 Task: Look for space in Petroúpolis, Greece from 5th September, 2023 to 12th September, 2023 for 2 adults in price range Rs.10000 to Rs.15000.  With 1  bedroom having 1 bed and 1 bathroom. Property type can be house, flat, hotel. Amenities needed are: washing machine. Booking option can be shelf check-in. Required host language is English.
Action: Mouse moved to (422, 58)
Screenshot: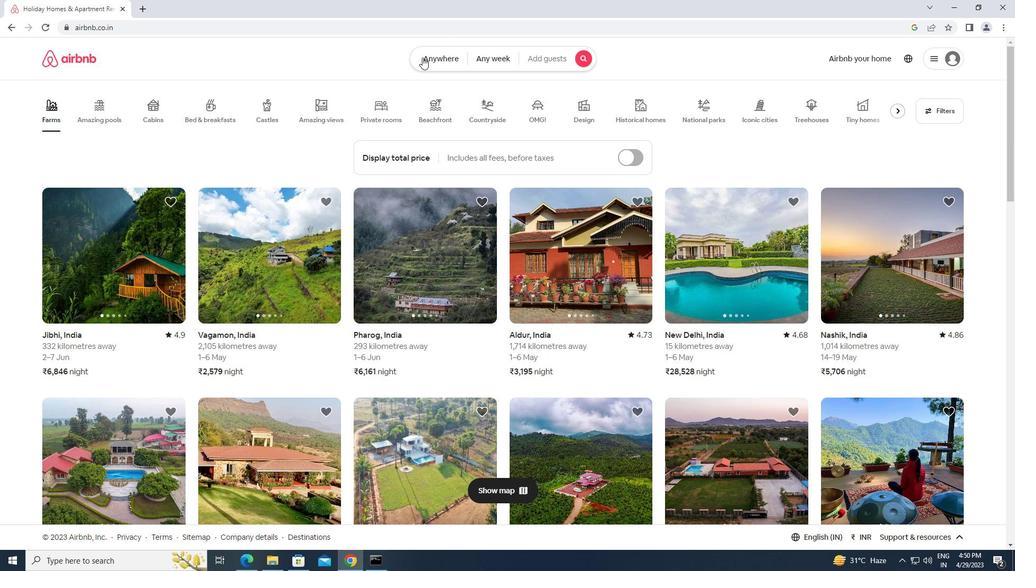 
Action: Mouse pressed left at (422, 58)
Screenshot: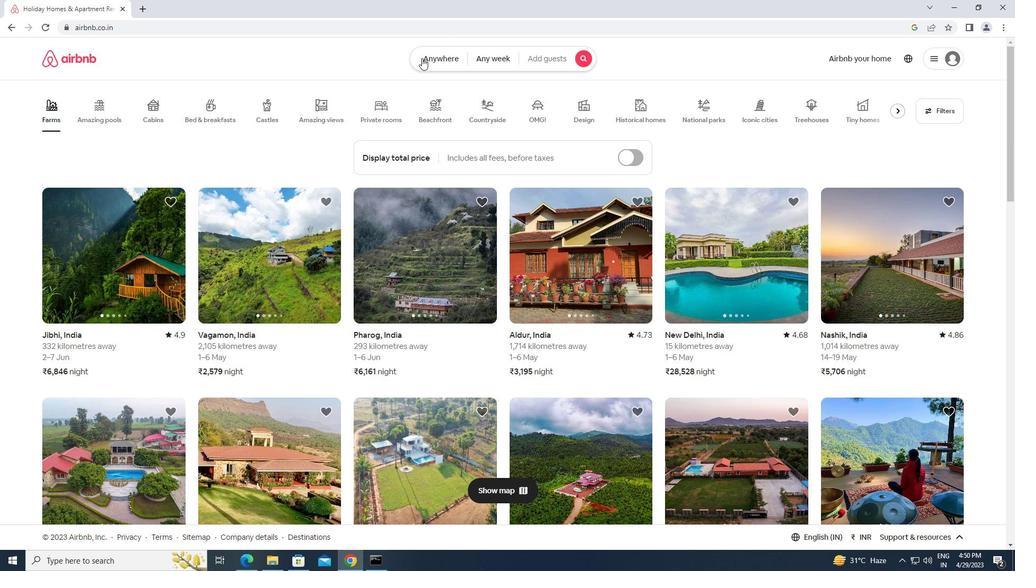 
Action: Mouse moved to (386, 91)
Screenshot: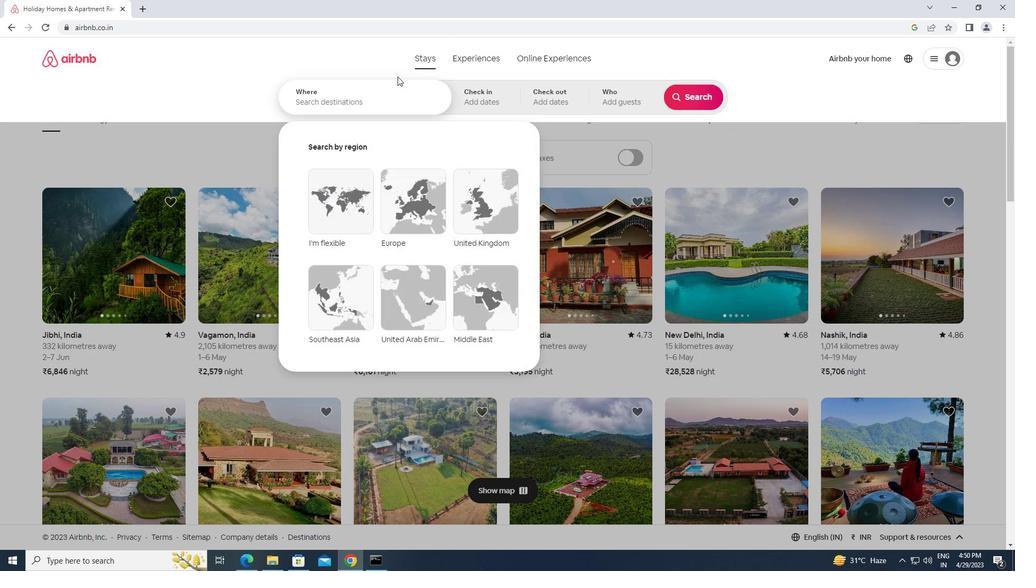 
Action: Mouse pressed left at (386, 91)
Screenshot: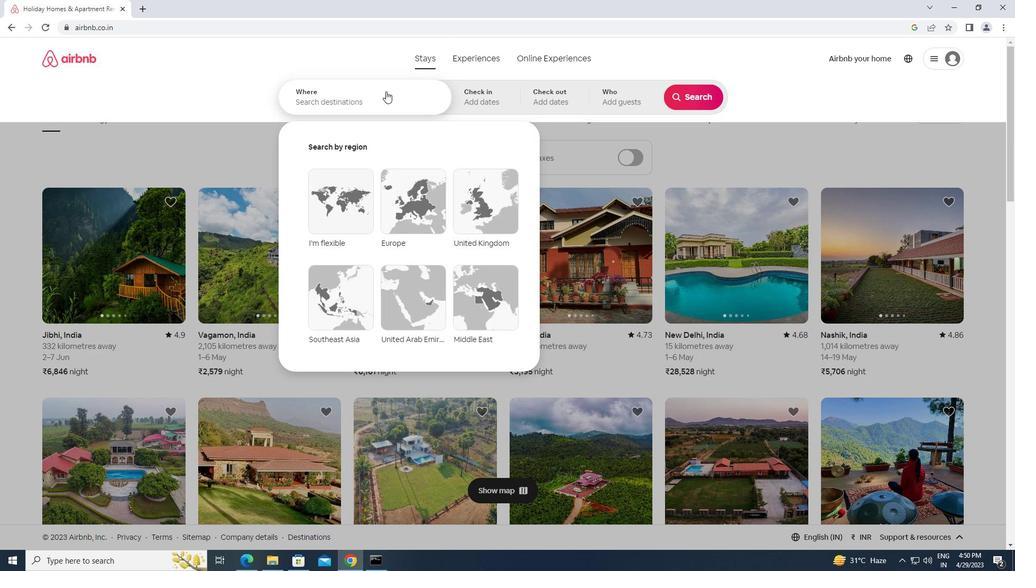 
Action: Key pressed <Key.caps_lock>p<Key.caps_lock>etroupolis,<Key.space><Key.caps_lock>g<Key.caps_lock>reece
Screenshot: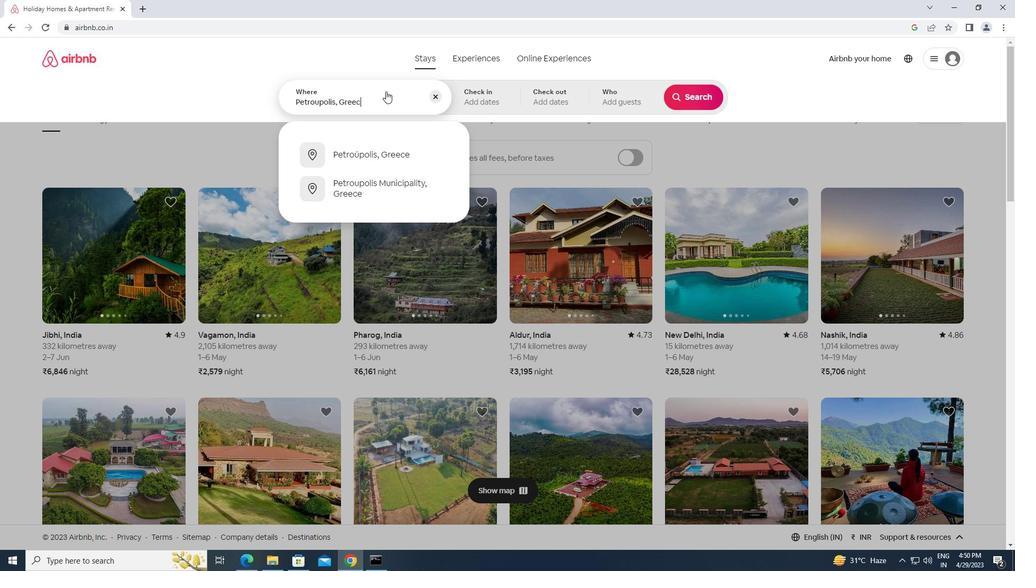 
Action: Mouse moved to (613, 162)
Screenshot: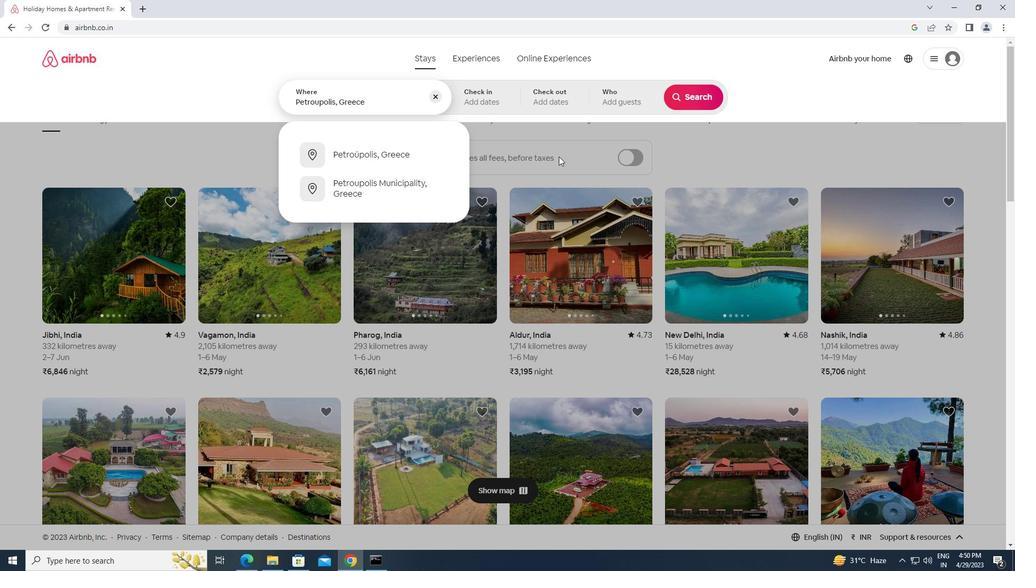 
Action: Key pressed <Key.enter>
Screenshot: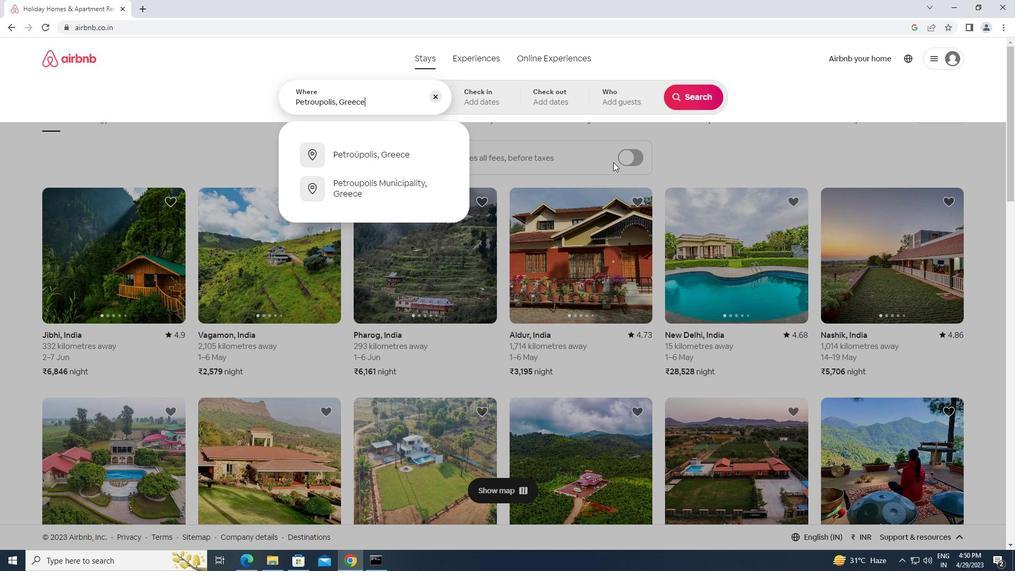 
Action: Mouse moved to (690, 182)
Screenshot: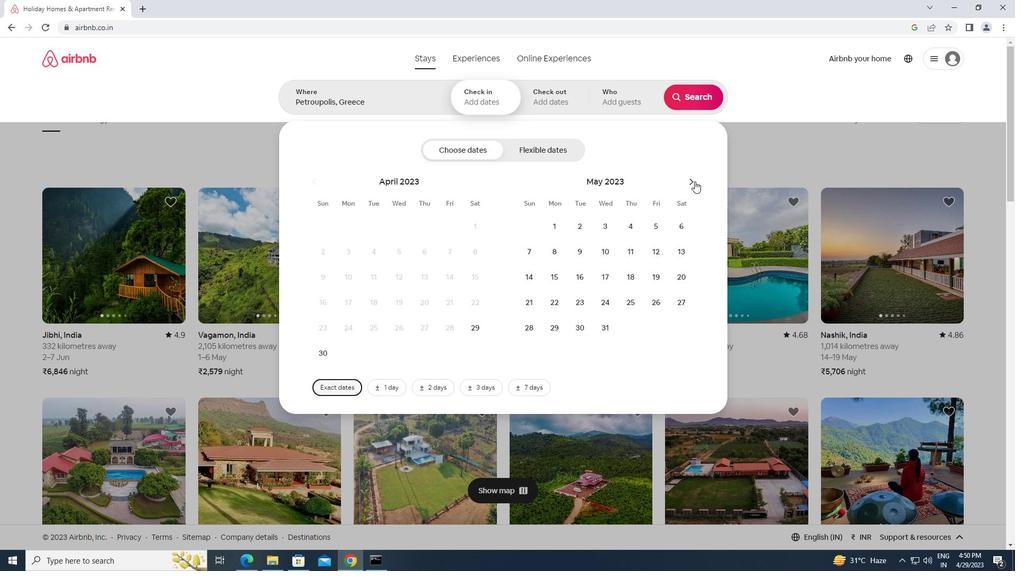 
Action: Mouse pressed left at (690, 182)
Screenshot: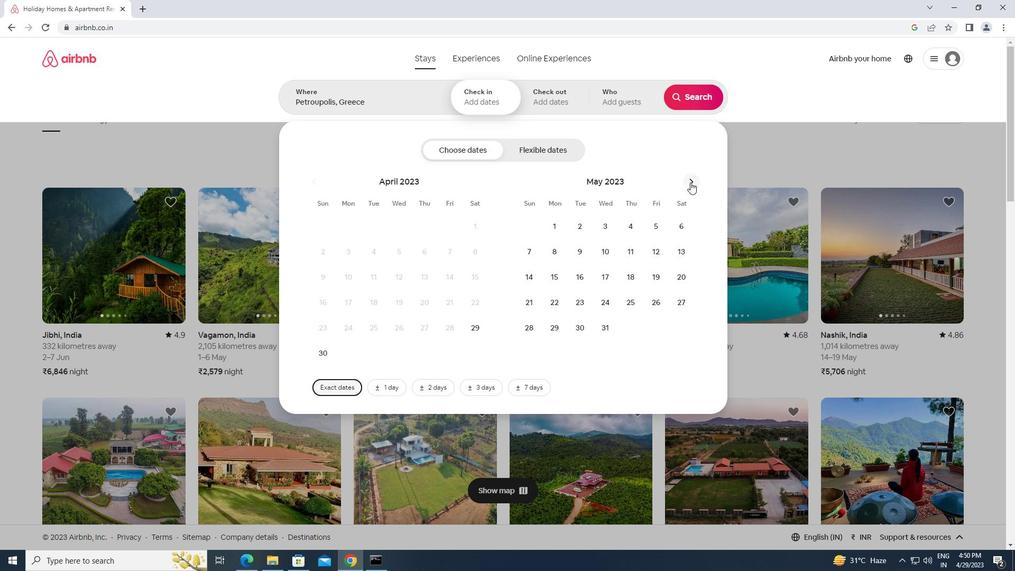 
Action: Mouse pressed left at (690, 182)
Screenshot: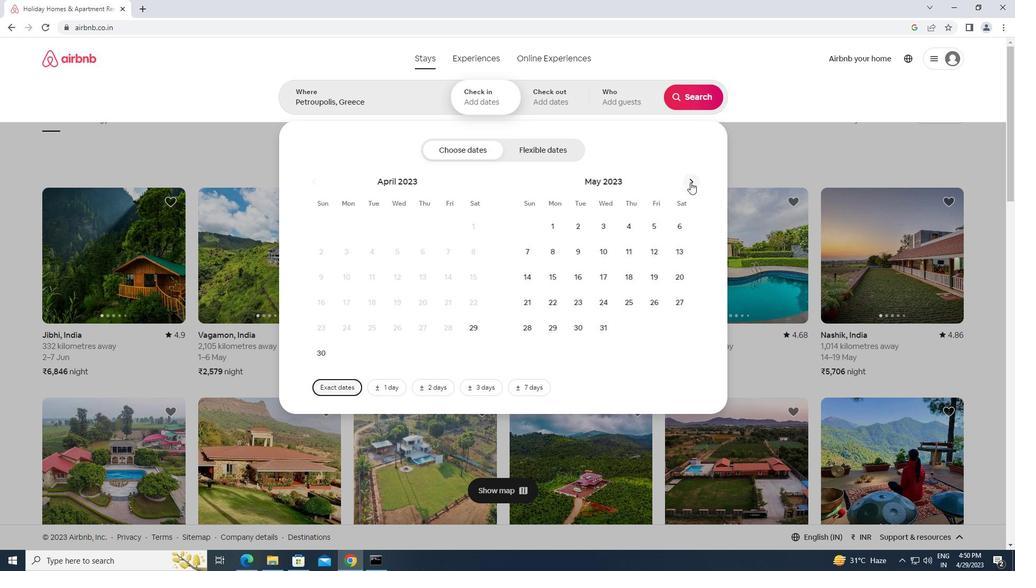 
Action: Mouse pressed left at (690, 182)
Screenshot: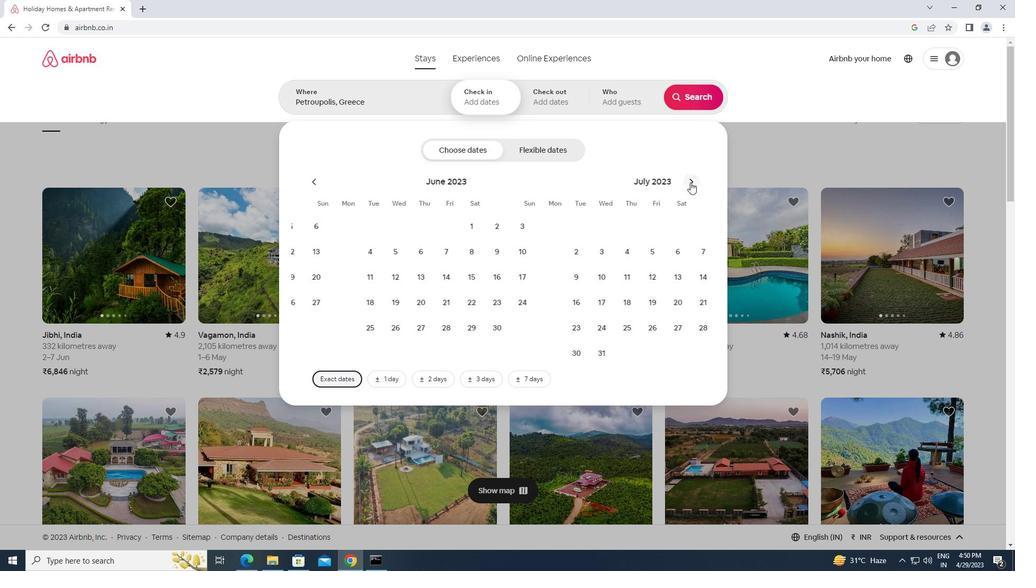 
Action: Mouse pressed left at (690, 182)
Screenshot: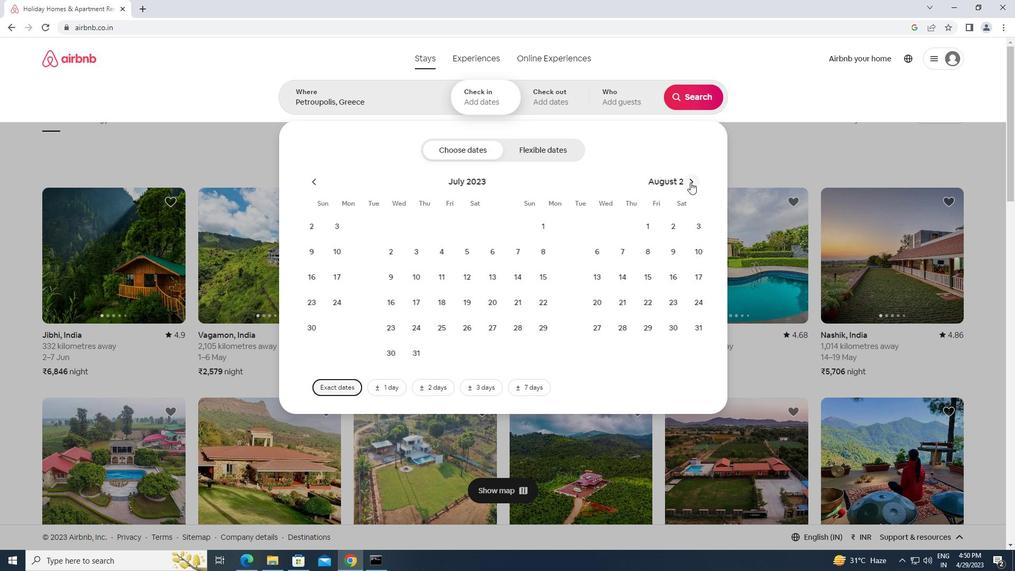 
Action: Mouse moved to (579, 248)
Screenshot: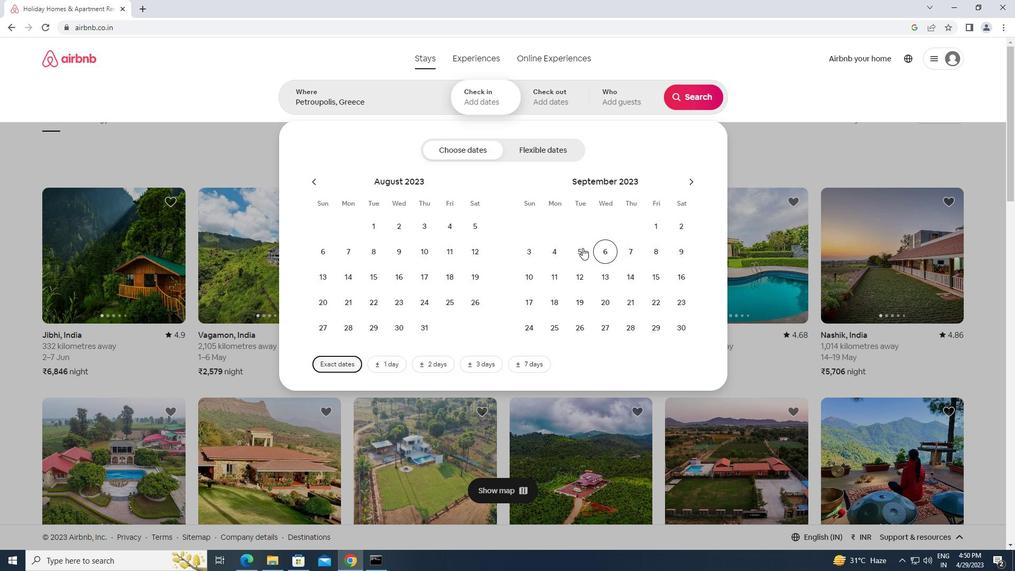 
Action: Mouse pressed left at (579, 248)
Screenshot: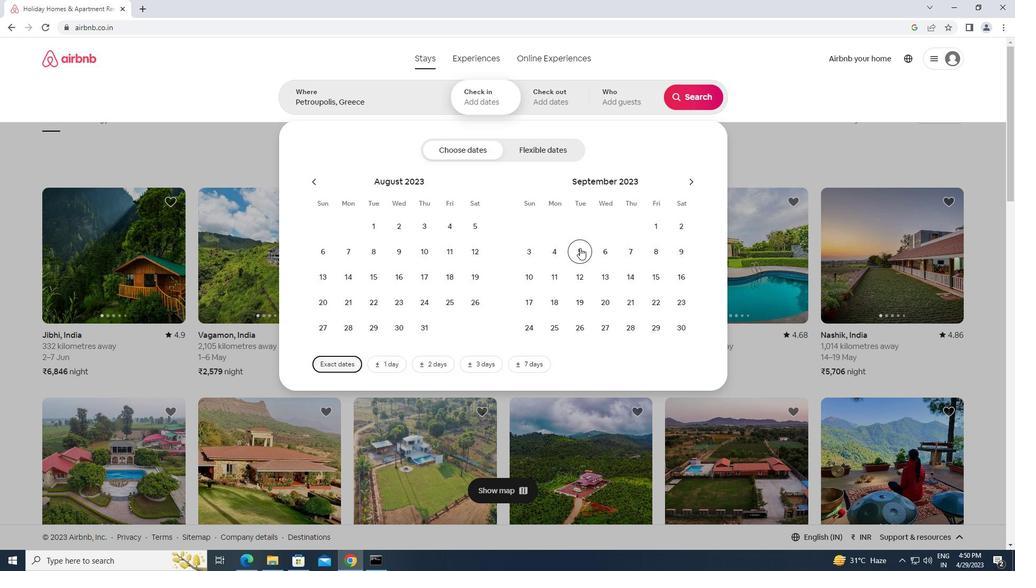 
Action: Mouse moved to (576, 275)
Screenshot: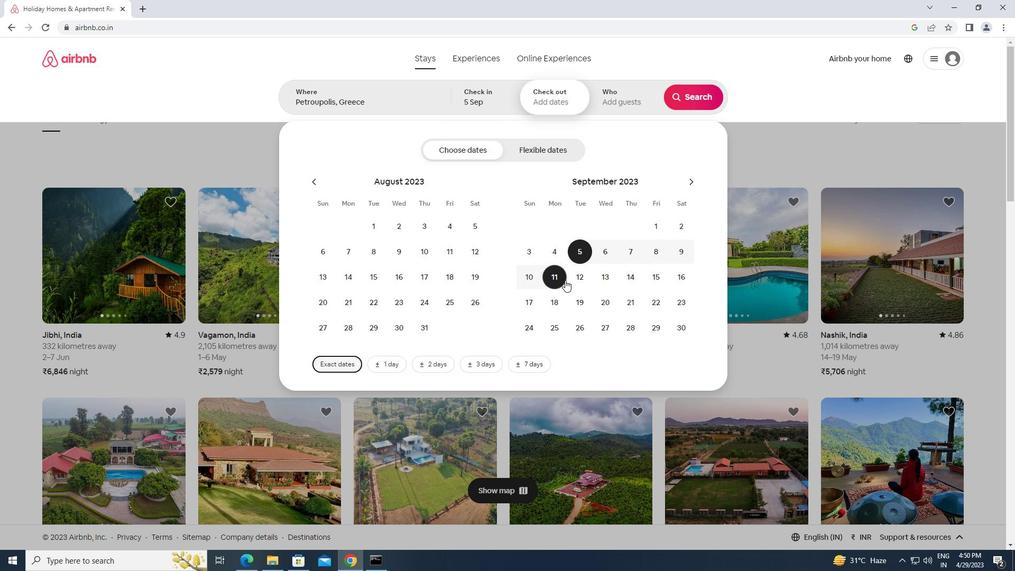 
Action: Mouse pressed left at (576, 275)
Screenshot: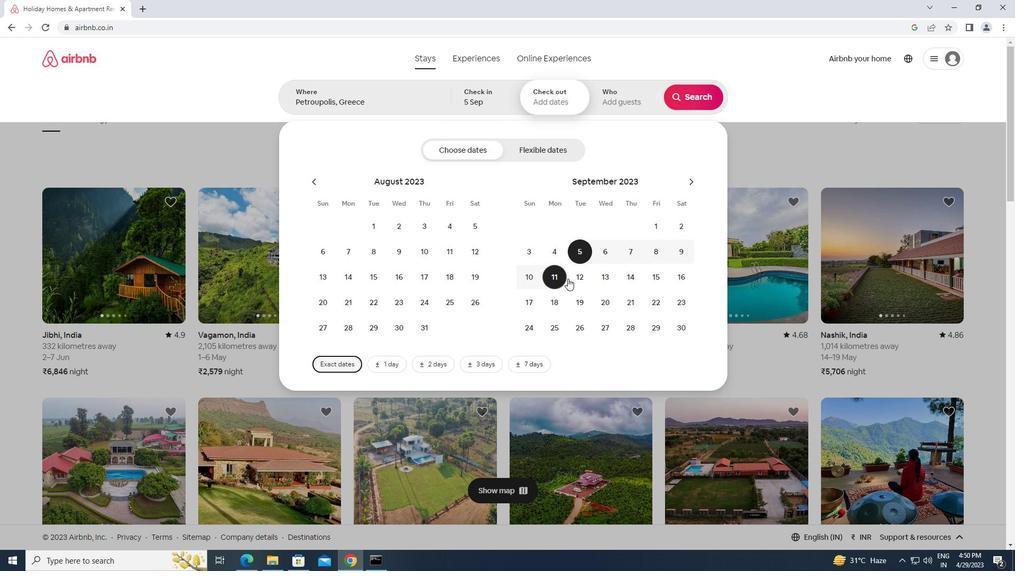 
Action: Mouse moved to (622, 103)
Screenshot: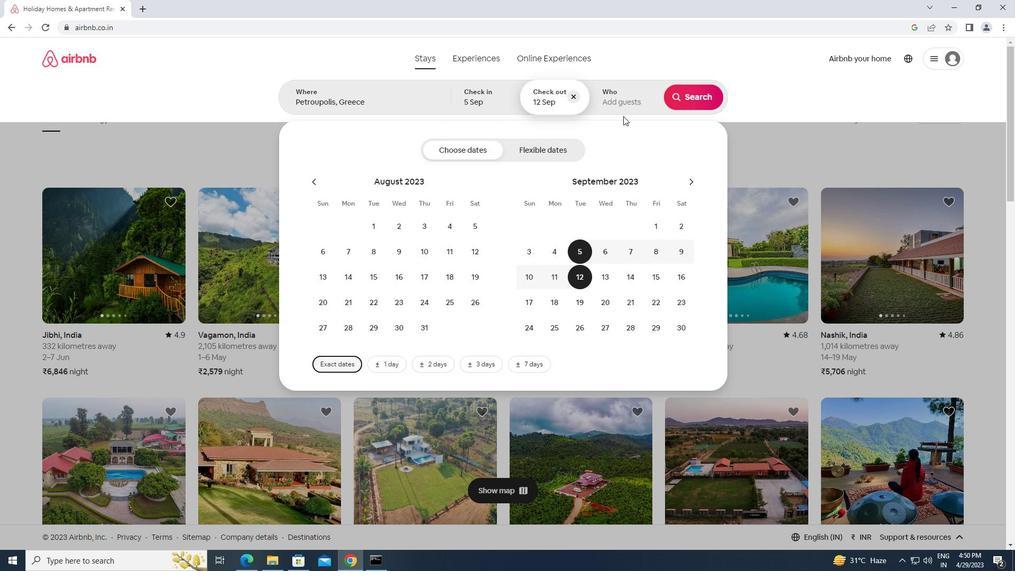 
Action: Mouse pressed left at (622, 103)
Screenshot: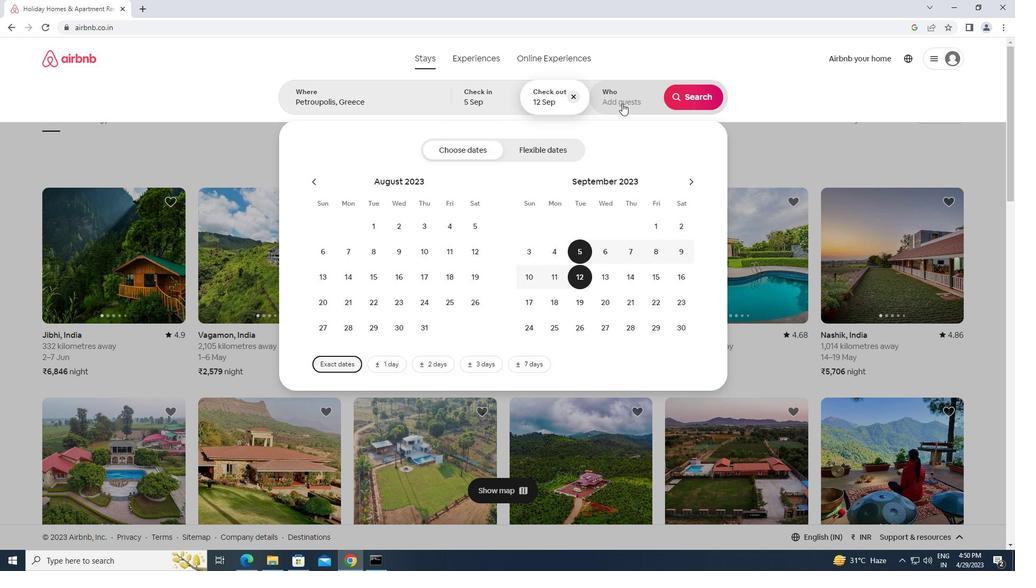 
Action: Mouse moved to (691, 149)
Screenshot: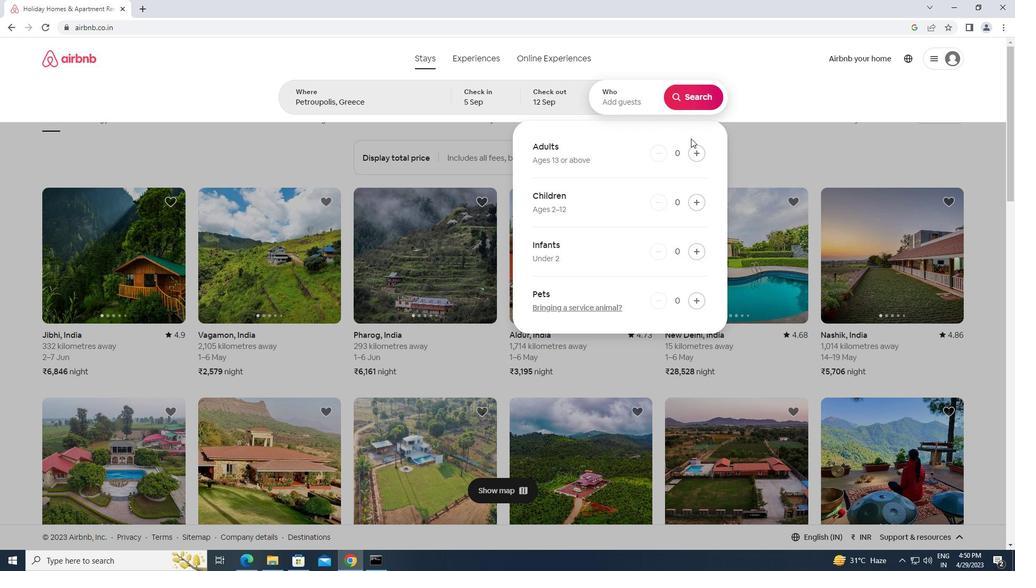 
Action: Mouse pressed left at (691, 149)
Screenshot: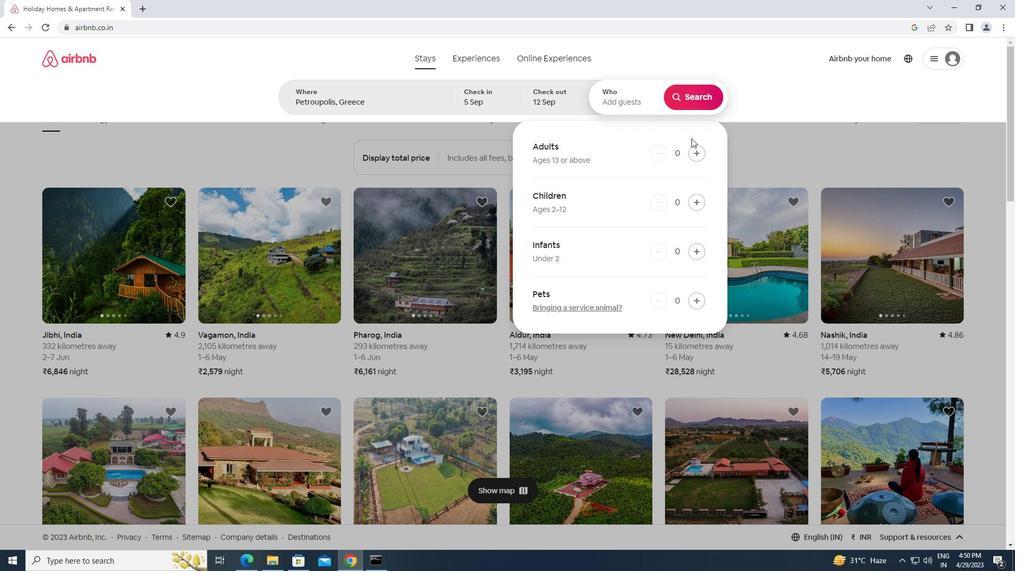 
Action: Mouse moved to (691, 149)
Screenshot: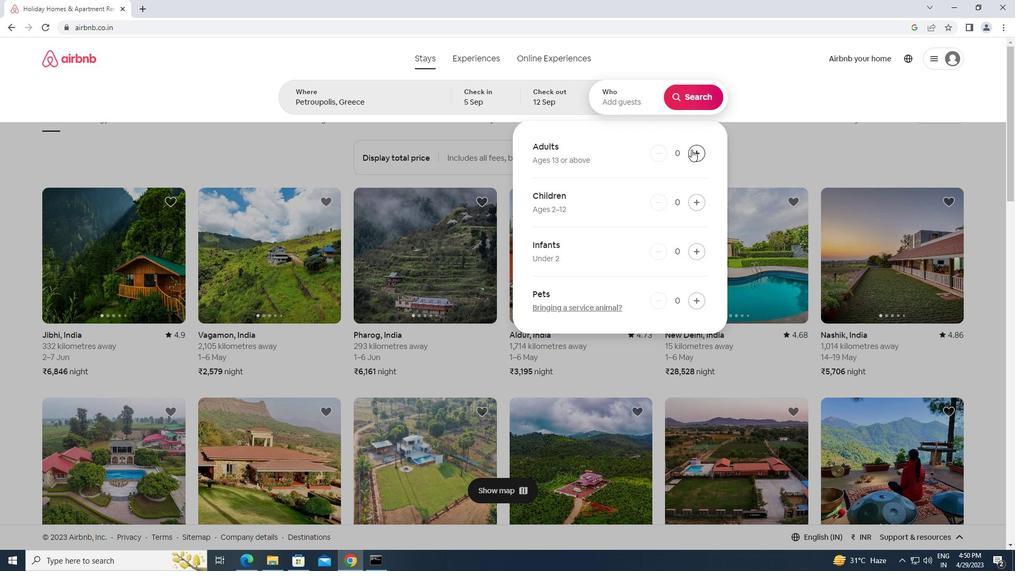 
Action: Mouse pressed left at (691, 149)
Screenshot: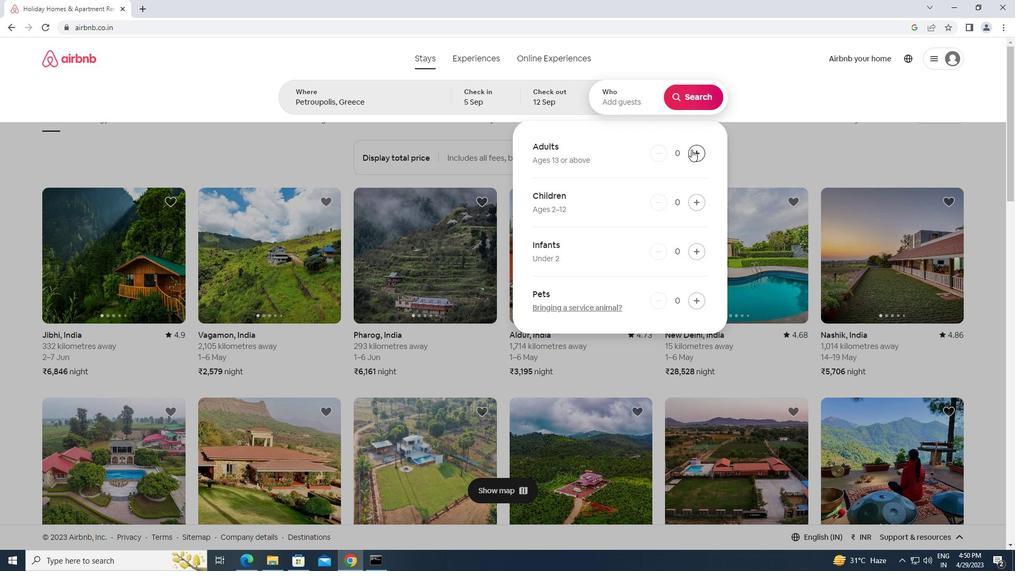 
Action: Mouse moved to (689, 103)
Screenshot: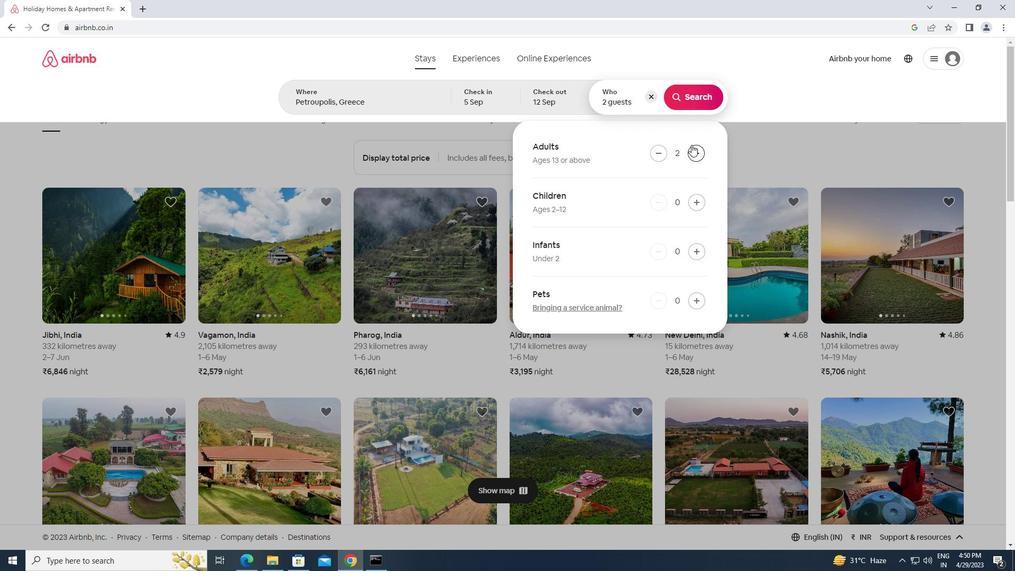 
Action: Mouse pressed left at (689, 103)
Screenshot: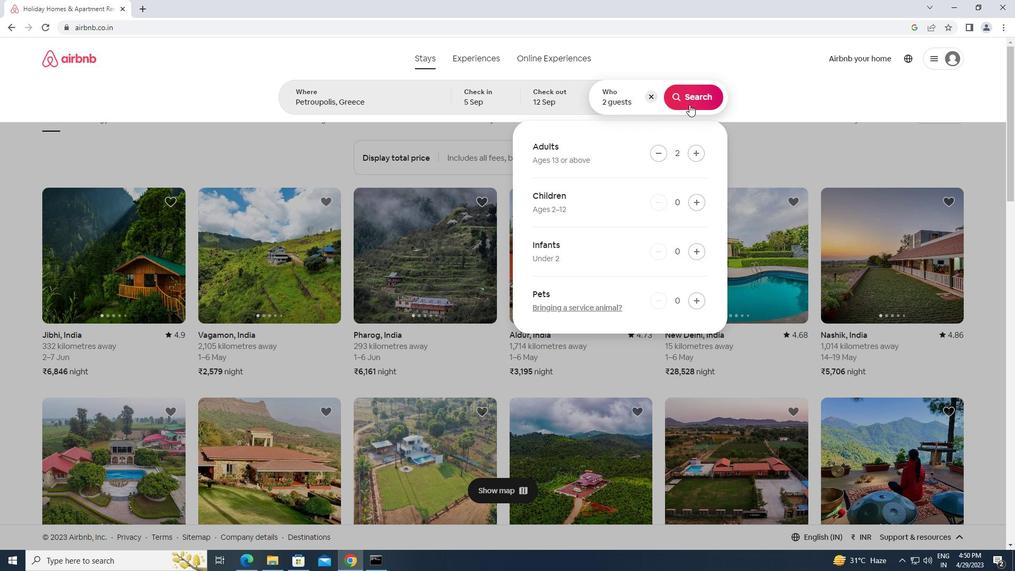 
Action: Mouse moved to (970, 111)
Screenshot: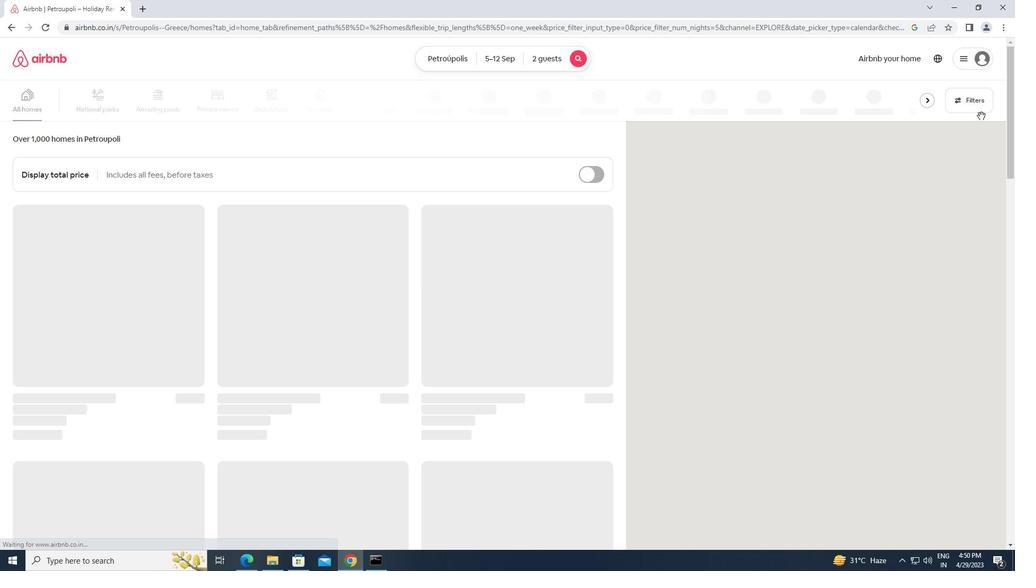 
Action: Mouse pressed left at (970, 111)
Screenshot: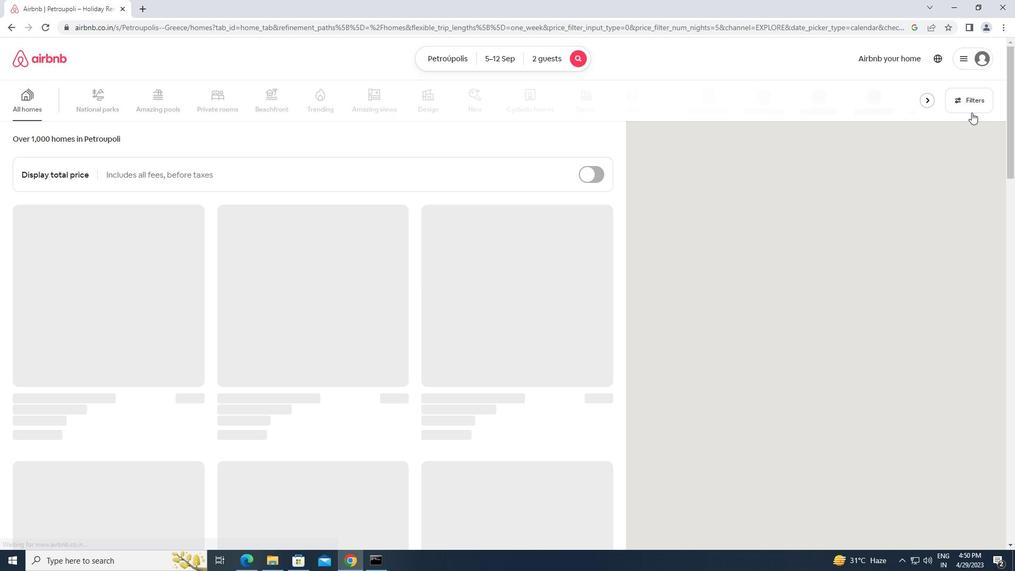 
Action: Mouse moved to (369, 234)
Screenshot: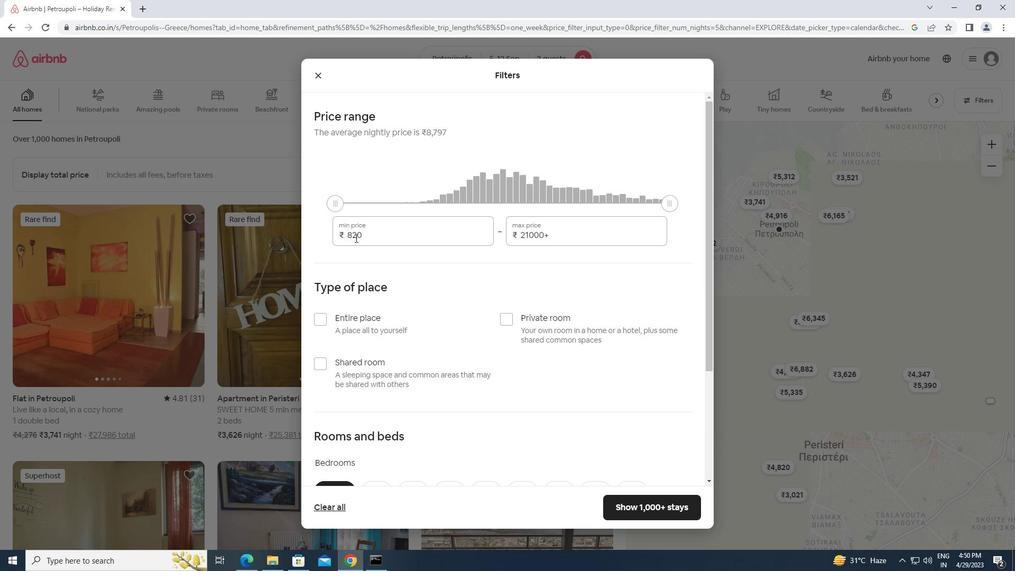 
Action: Mouse pressed left at (369, 234)
Screenshot: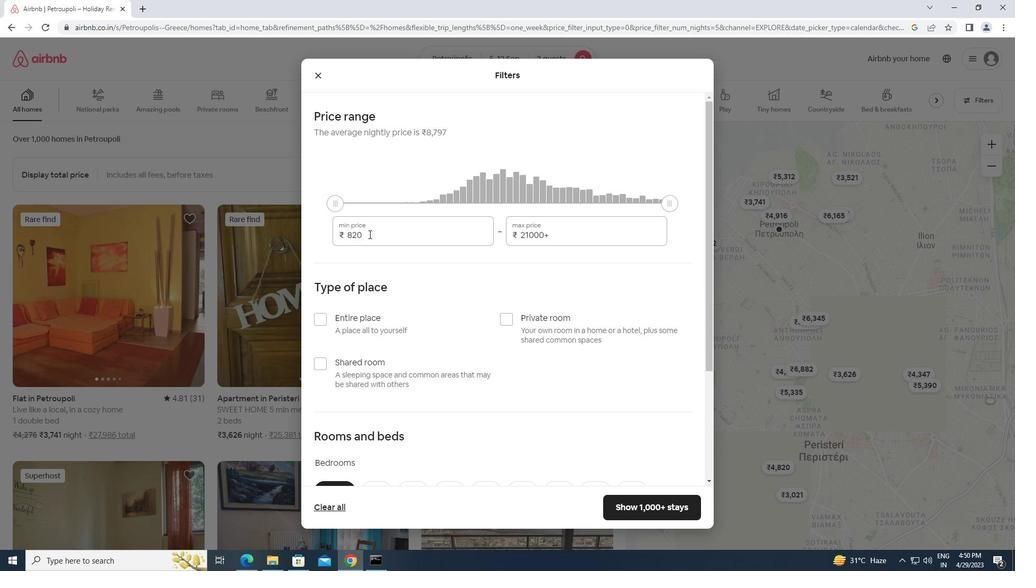 
Action: Mouse moved to (329, 231)
Screenshot: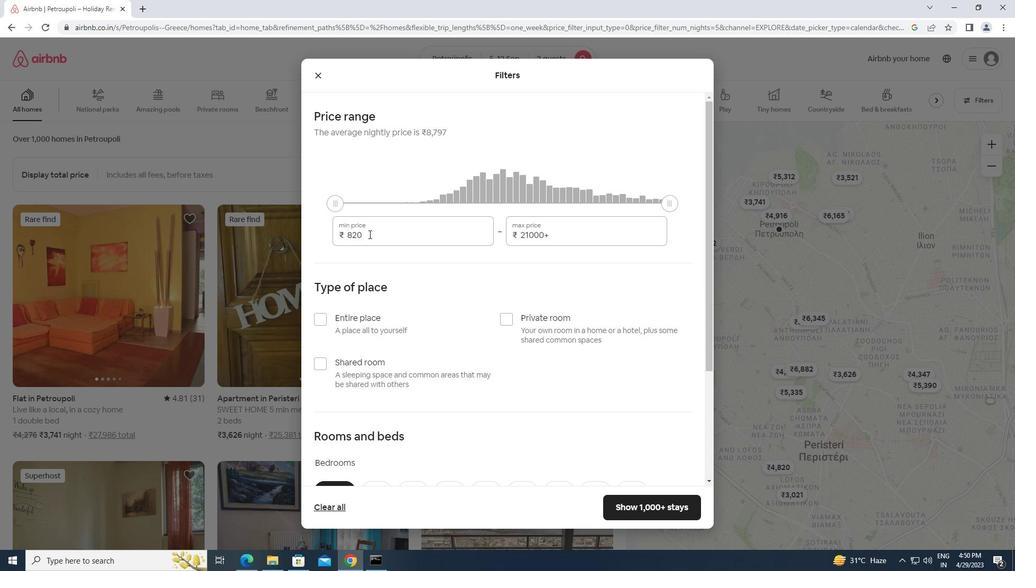 
Action: Key pressed 10000<Key.tab><Key.backspace><Key.backspace><Key.backspace><Key.backspace><Key.backspace><Key.backspace><Key.backspace><Key.backspace><Key.backspace><Key.backspace><Key.backspace><Key.backspace><Key.backspace><Key.backspace><Key.backspace><Key.backspace><Key.backspace><Key.backspace><Key.backspace><Key.backspace><Key.backspace><Key.backspace>15000
Screenshot: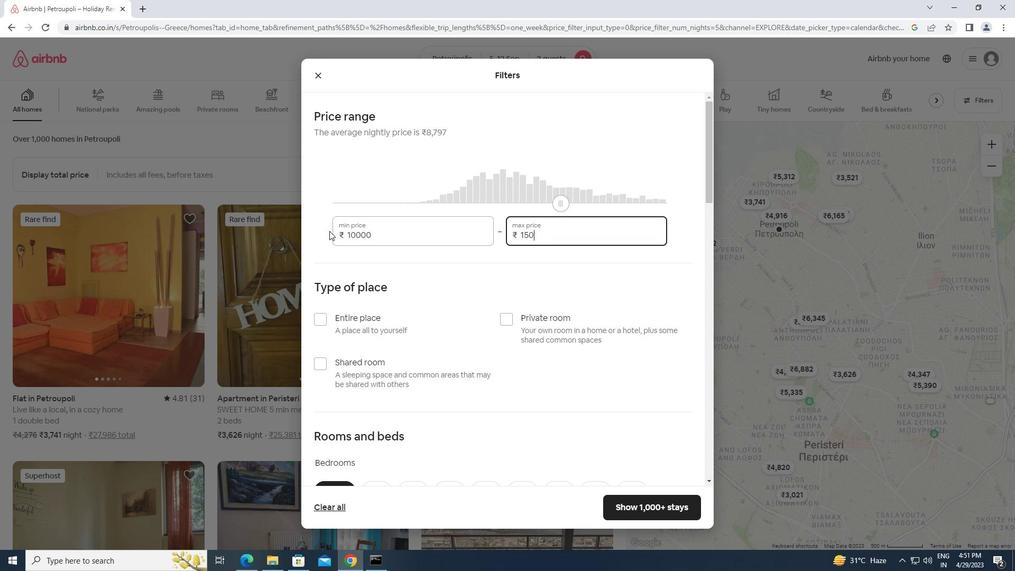 
Action: Mouse moved to (357, 322)
Screenshot: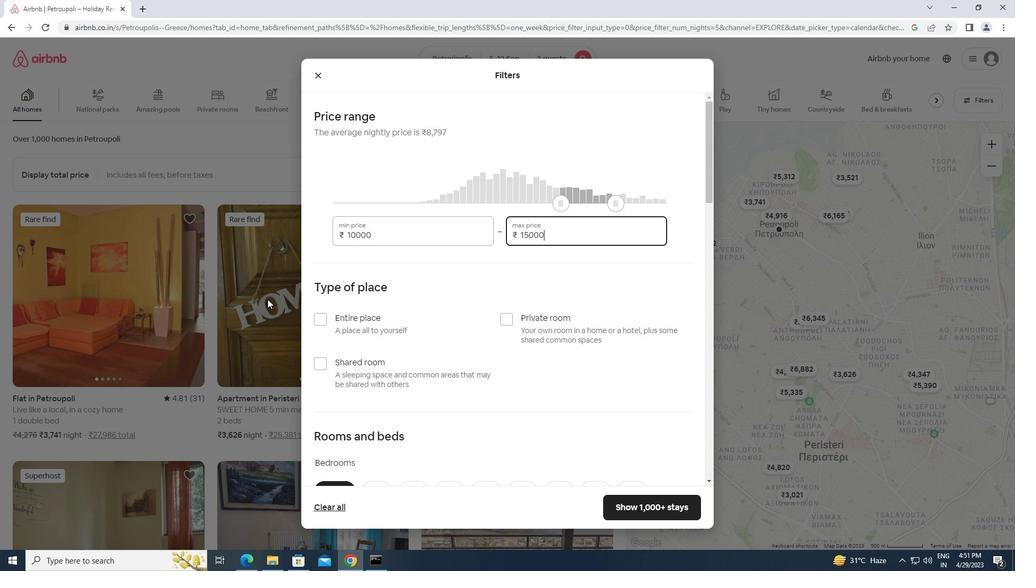 
Action: Mouse scrolled (357, 321) with delta (0, 0)
Screenshot: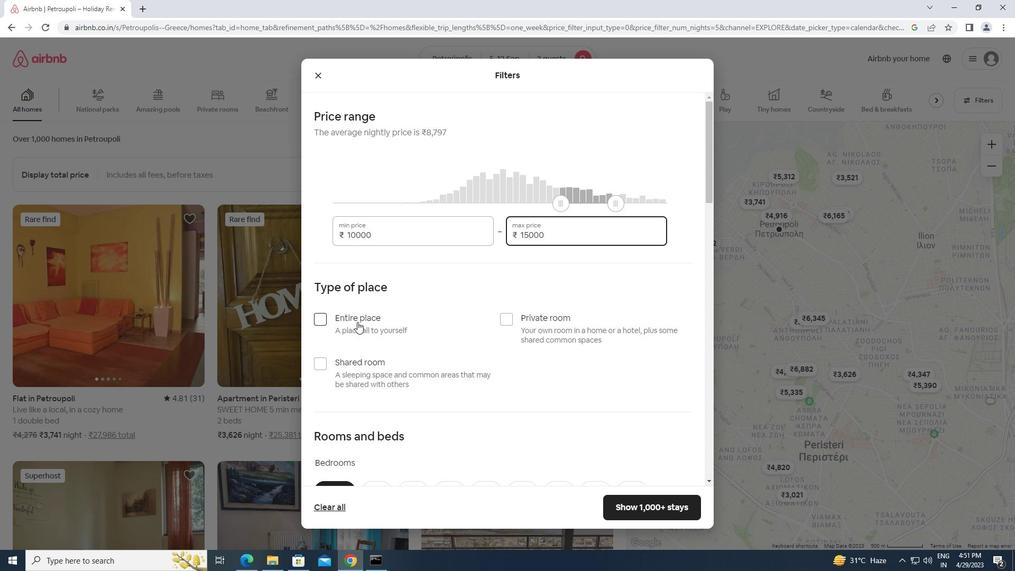 
Action: Mouse scrolled (357, 321) with delta (0, 0)
Screenshot: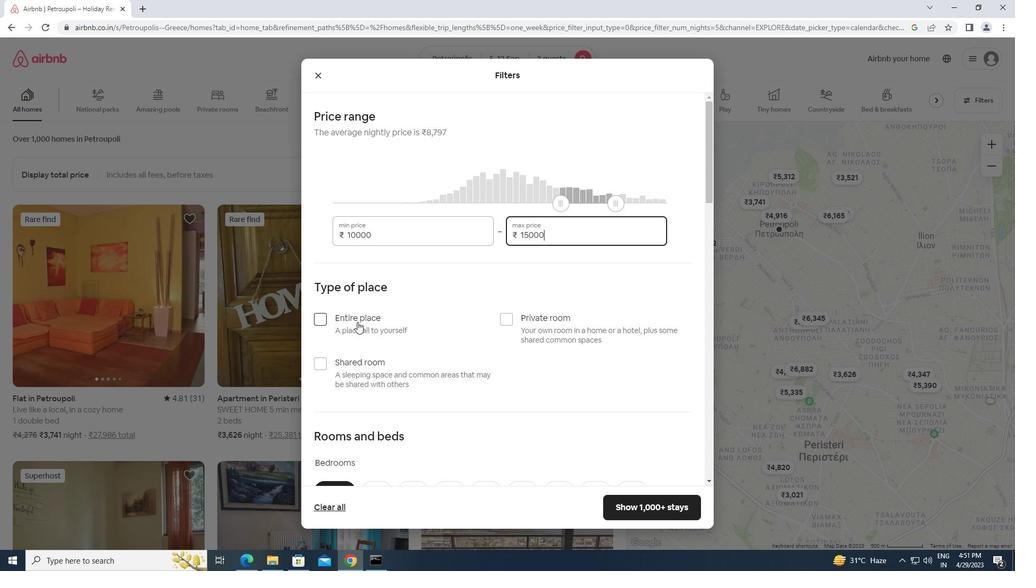 
Action: Mouse scrolled (357, 321) with delta (0, 0)
Screenshot: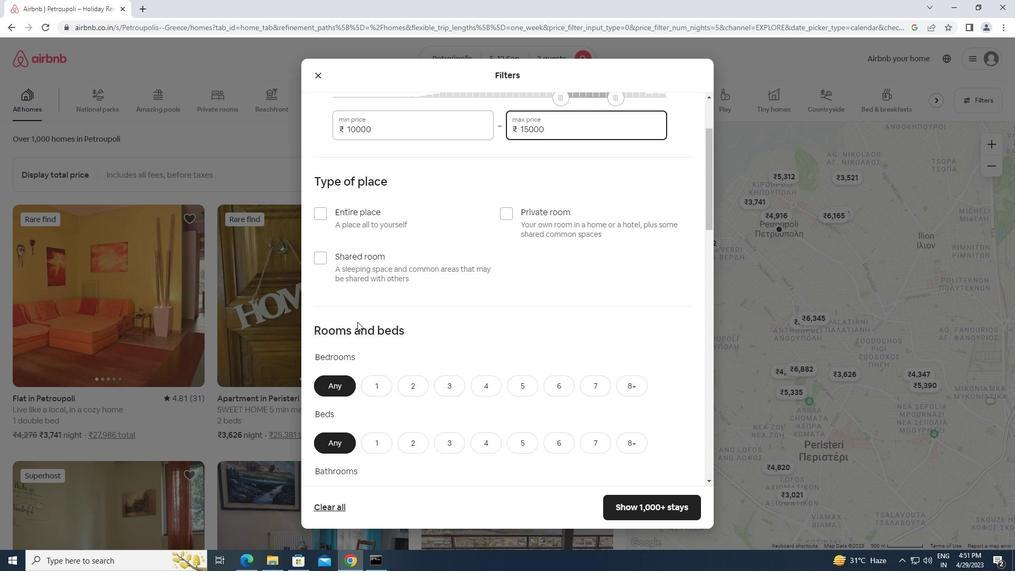 
Action: Mouse moved to (377, 337)
Screenshot: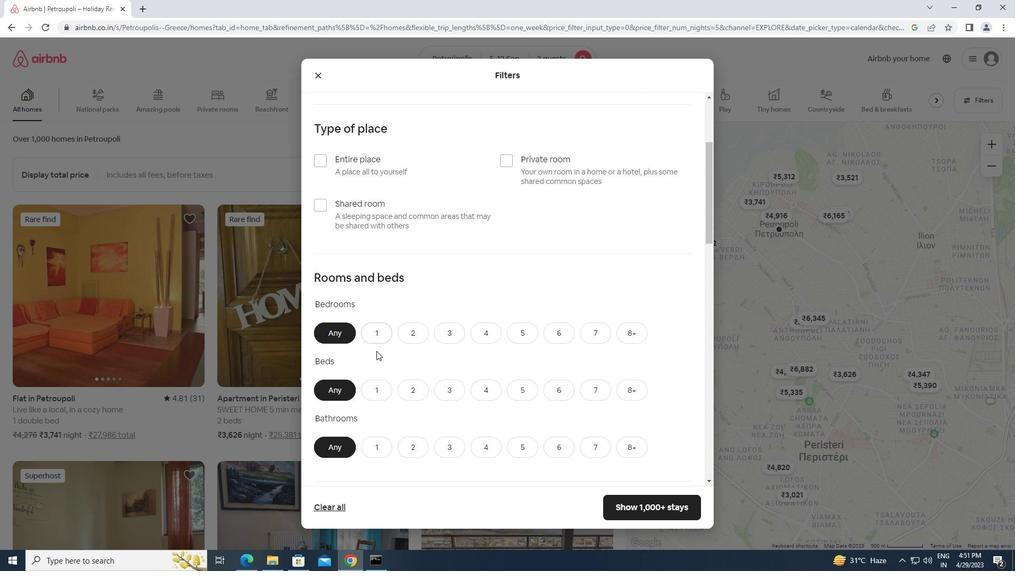 
Action: Mouse pressed left at (377, 337)
Screenshot: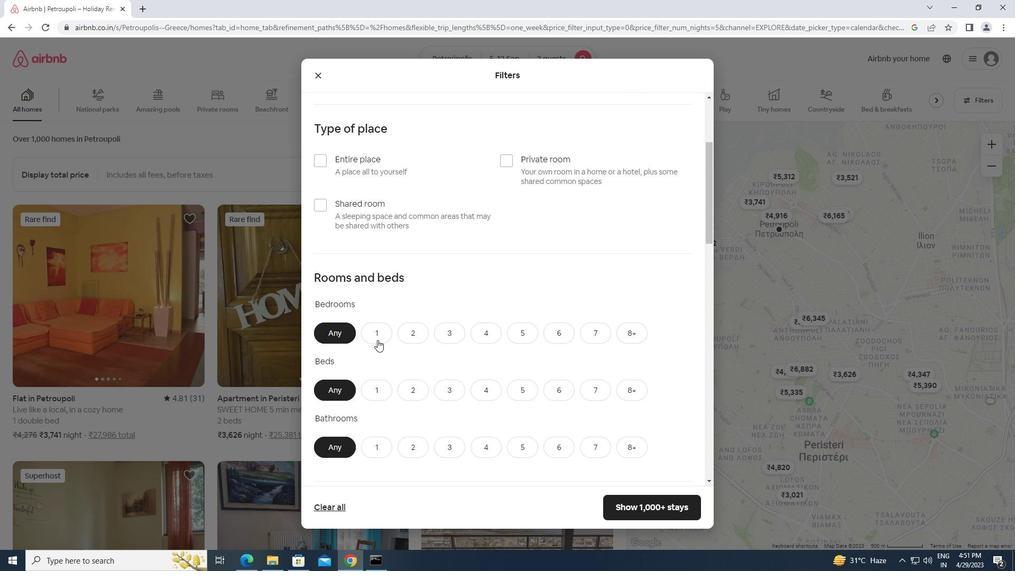 
Action: Mouse moved to (382, 391)
Screenshot: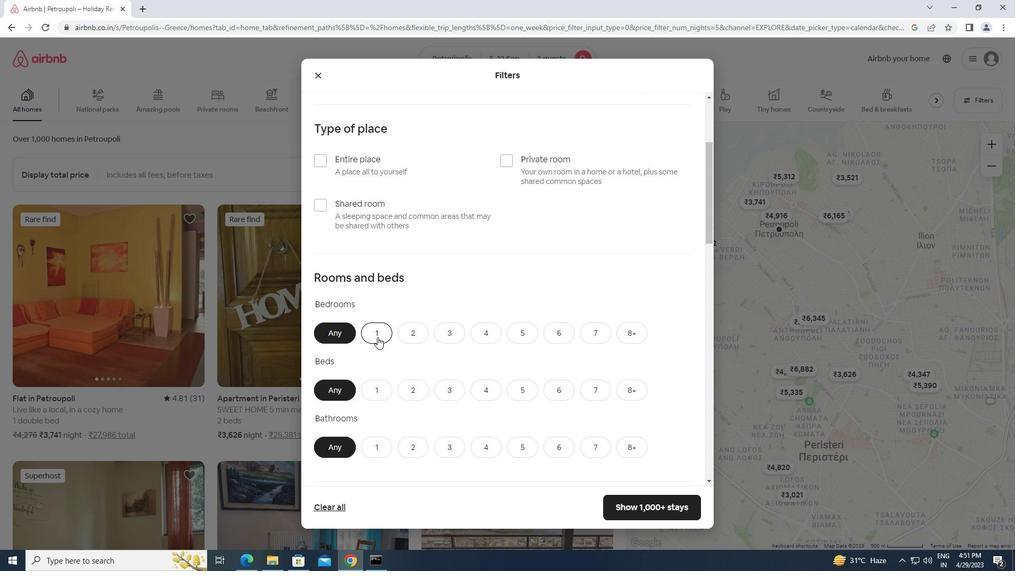 
Action: Mouse pressed left at (382, 391)
Screenshot: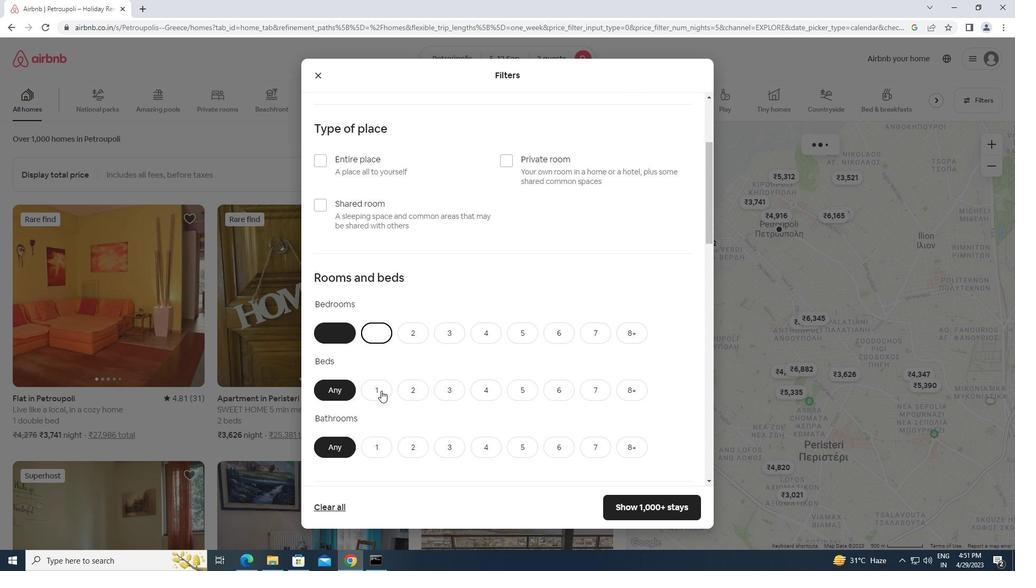 
Action: Mouse moved to (378, 448)
Screenshot: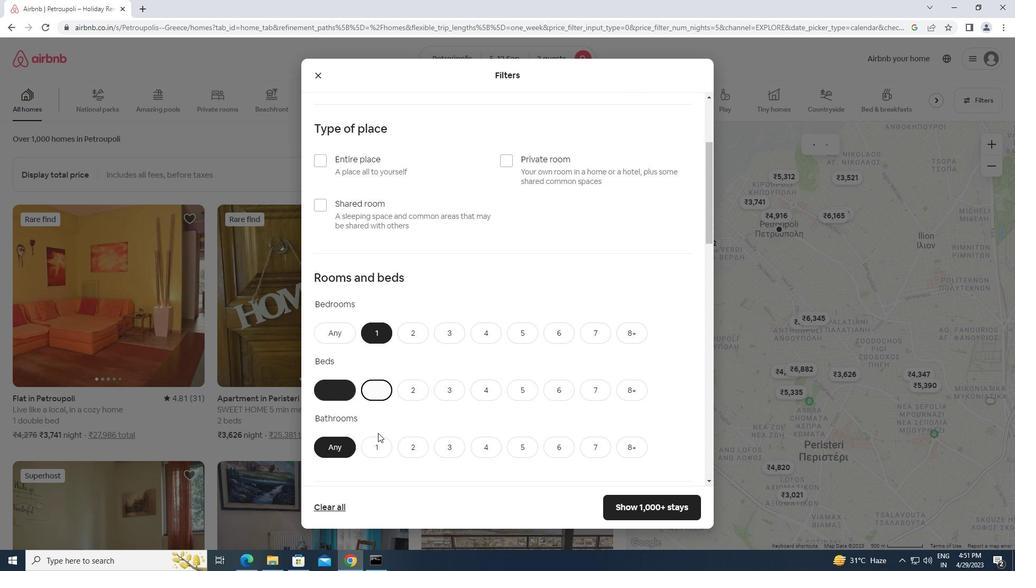 
Action: Mouse pressed left at (378, 448)
Screenshot: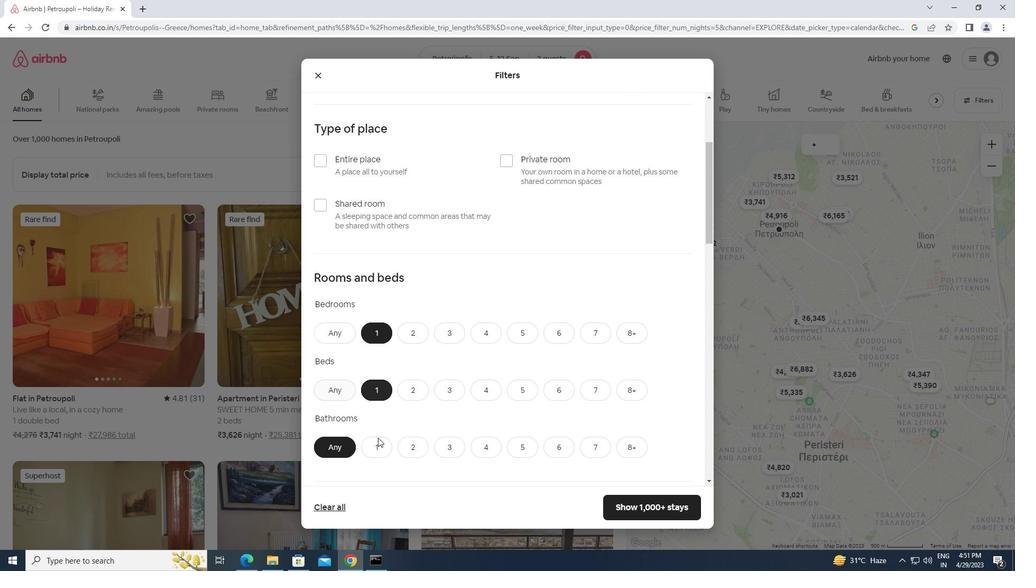 
Action: Mouse moved to (389, 444)
Screenshot: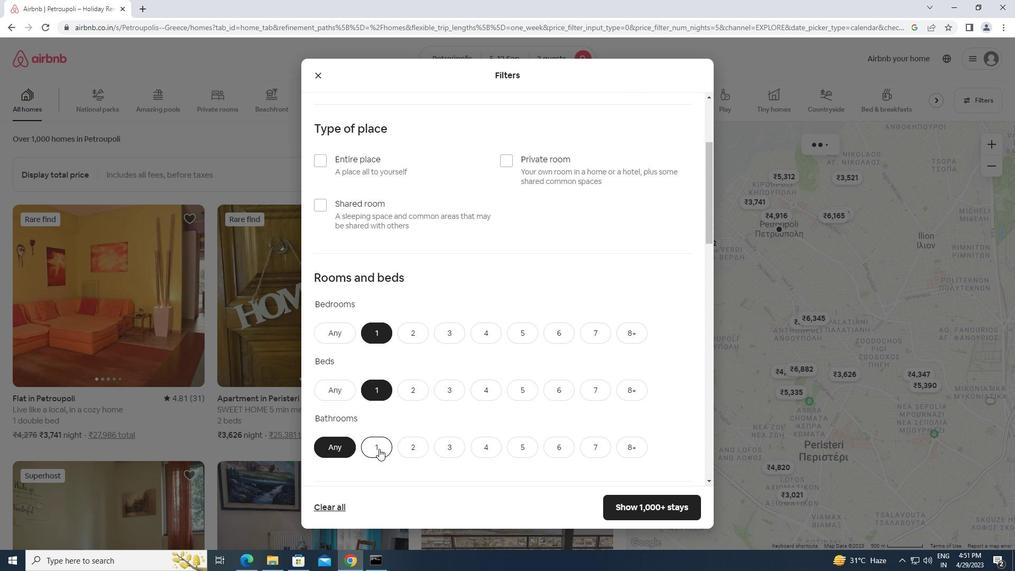 
Action: Mouse scrolled (389, 444) with delta (0, 0)
Screenshot: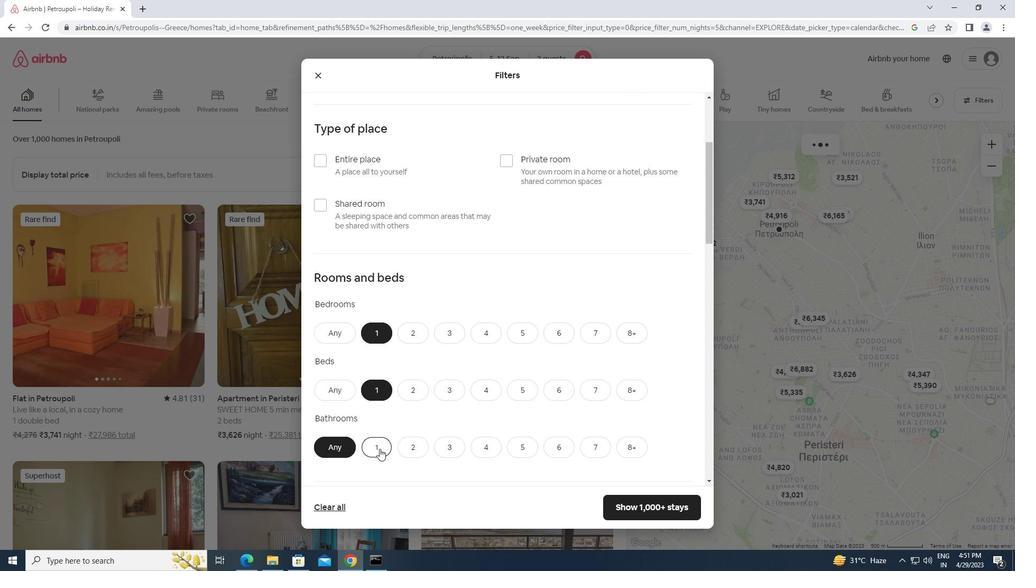 
Action: Mouse scrolled (389, 444) with delta (0, 0)
Screenshot: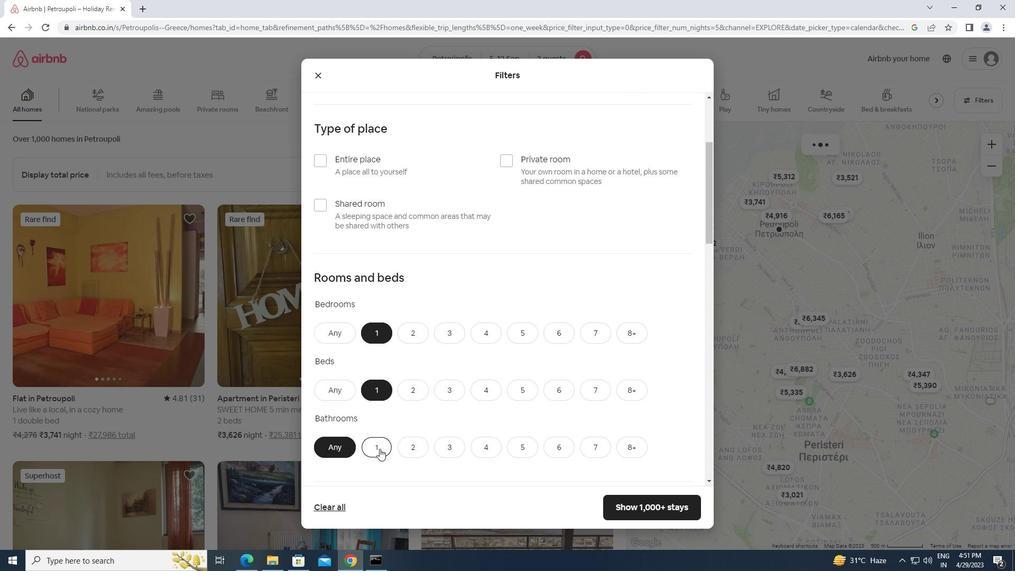 
Action: Mouse scrolled (389, 444) with delta (0, 0)
Screenshot: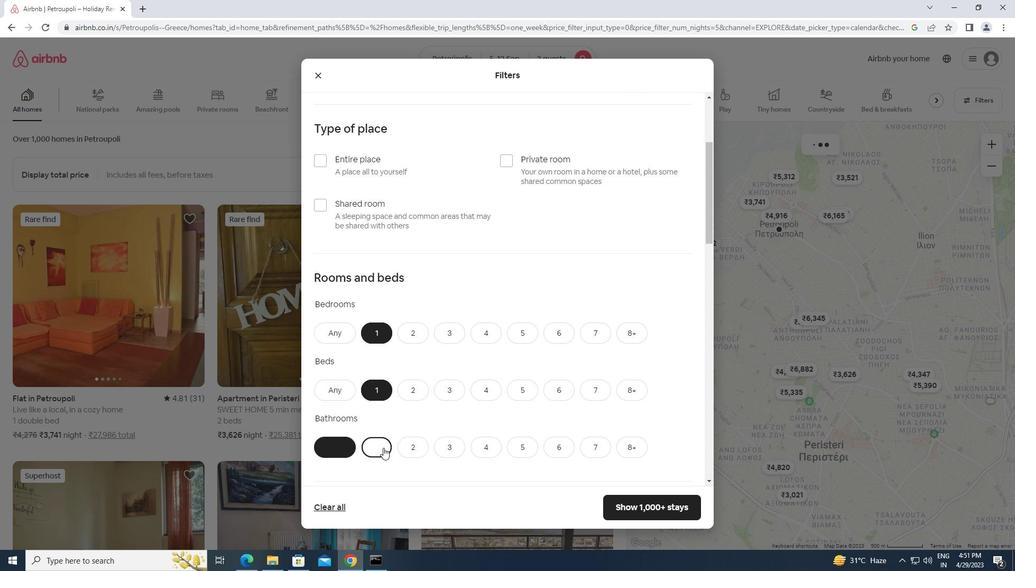 
Action: Mouse scrolled (389, 444) with delta (0, 0)
Screenshot: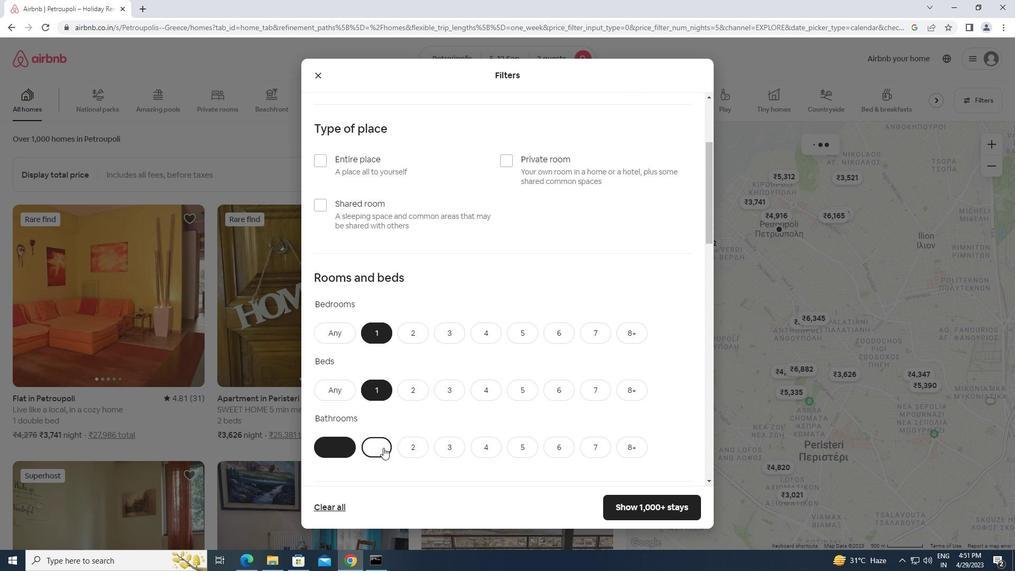 
Action: Mouse moved to (348, 354)
Screenshot: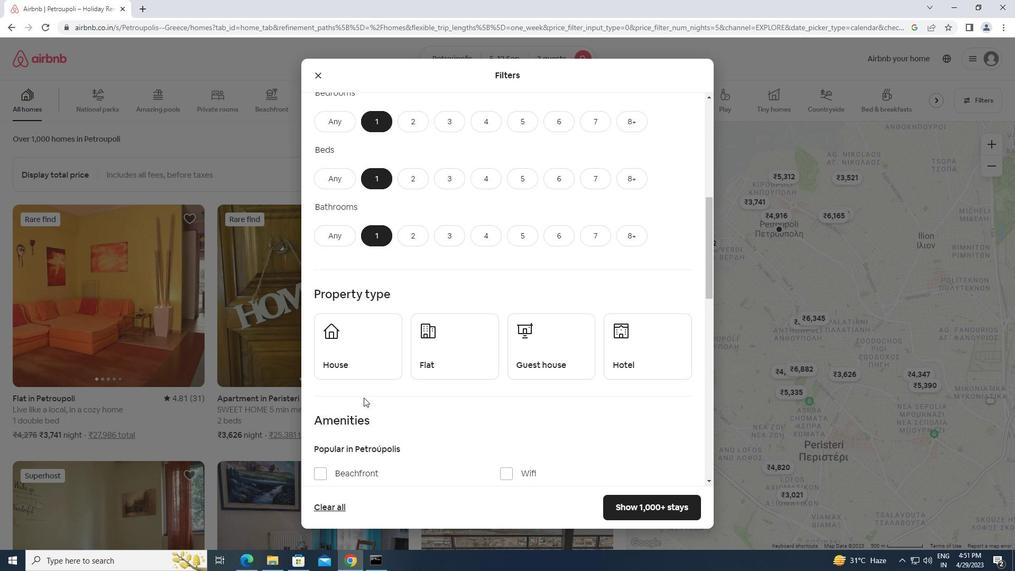 
Action: Mouse pressed left at (348, 354)
Screenshot: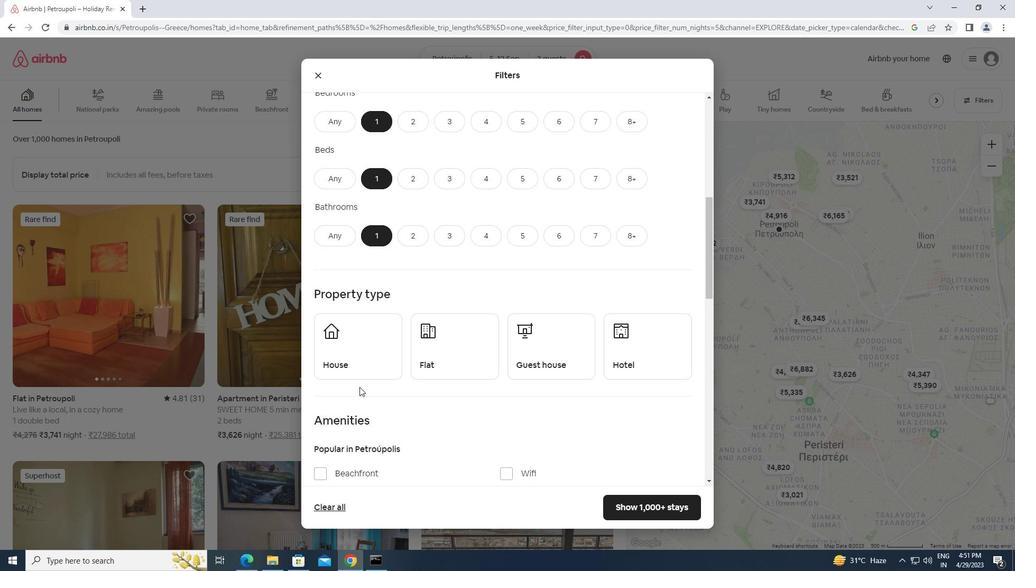 
Action: Mouse moved to (435, 351)
Screenshot: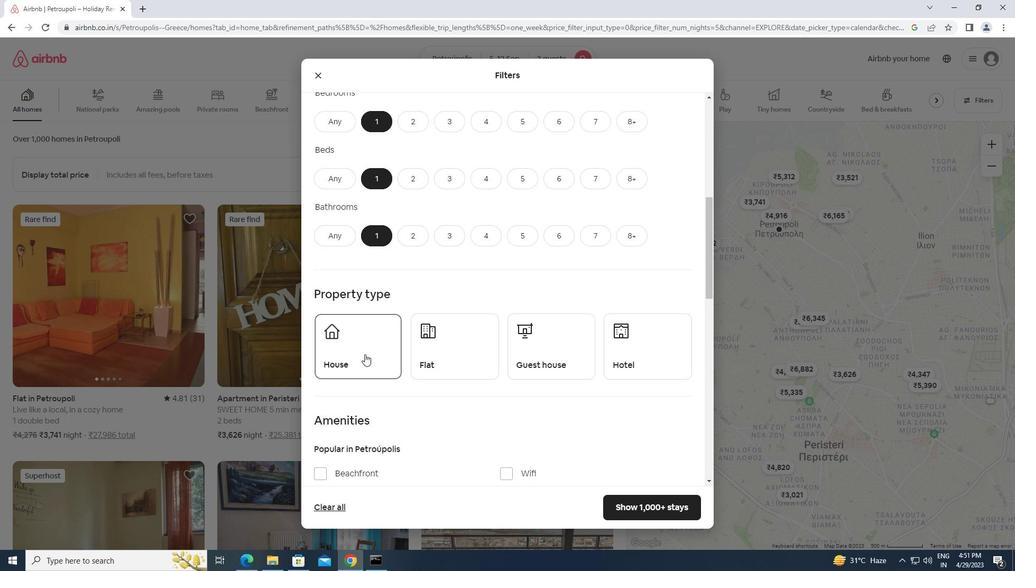 
Action: Mouse pressed left at (435, 351)
Screenshot: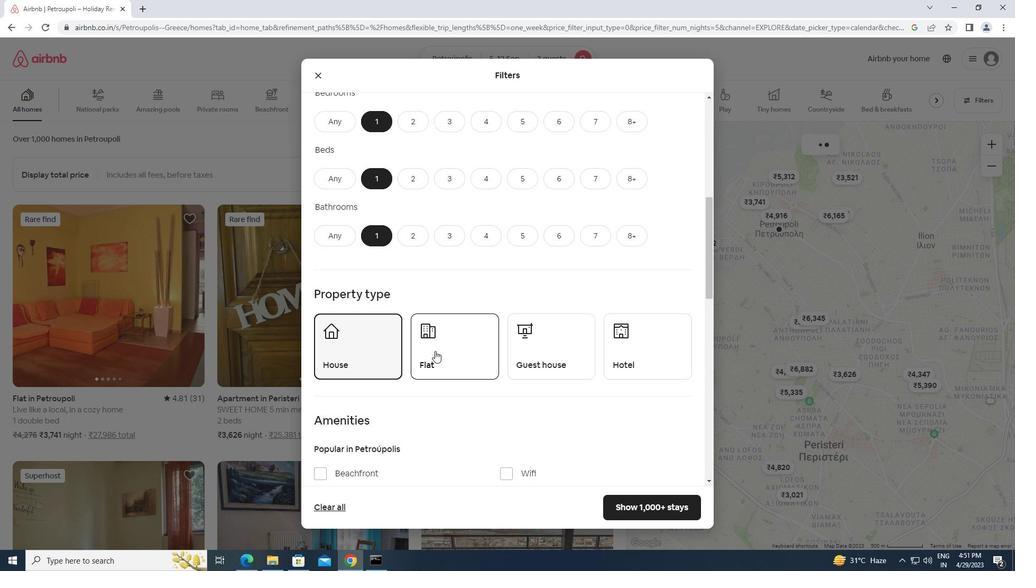
Action: Mouse moved to (661, 350)
Screenshot: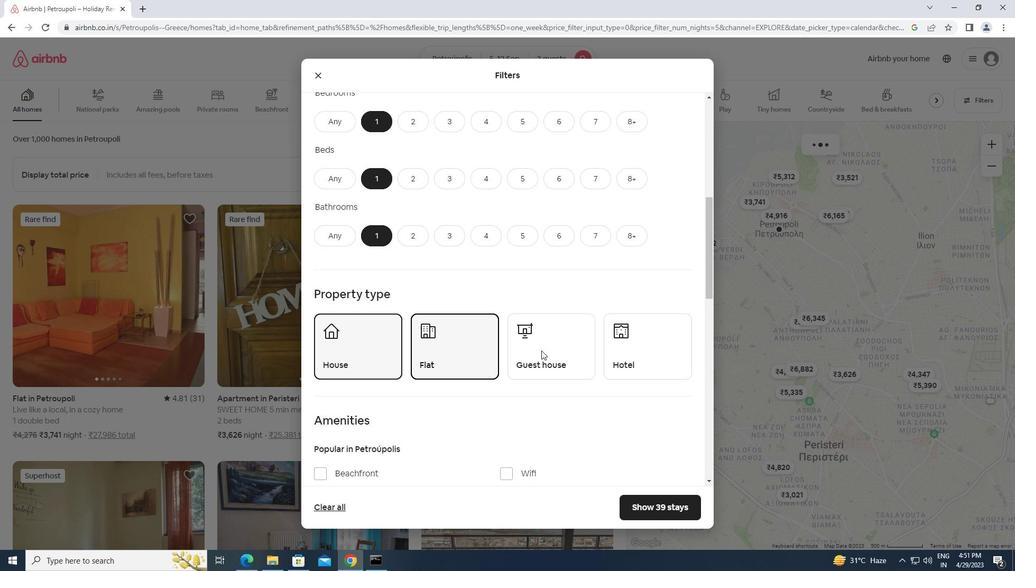 
Action: Mouse pressed left at (661, 350)
Screenshot: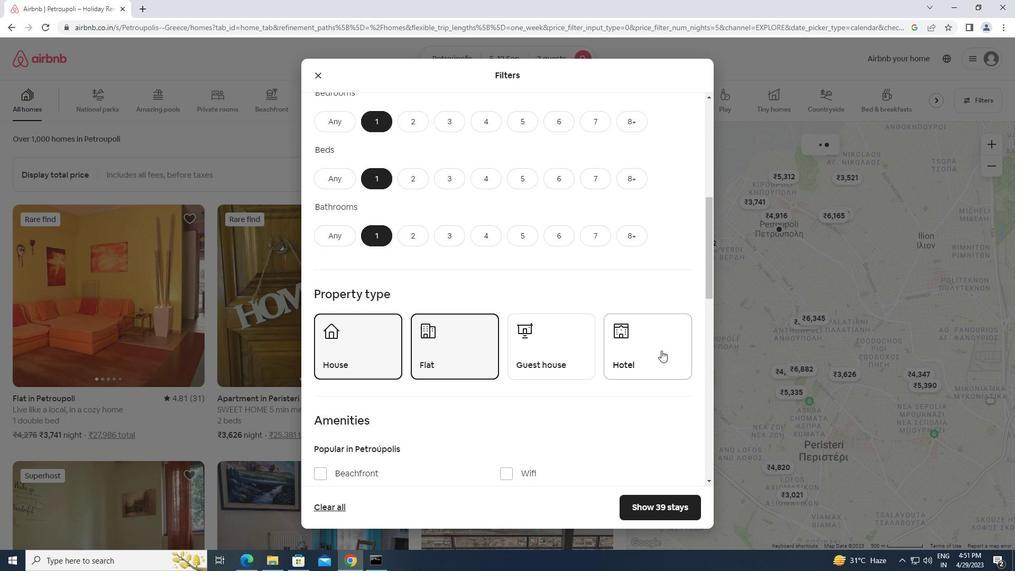 
Action: Mouse moved to (490, 427)
Screenshot: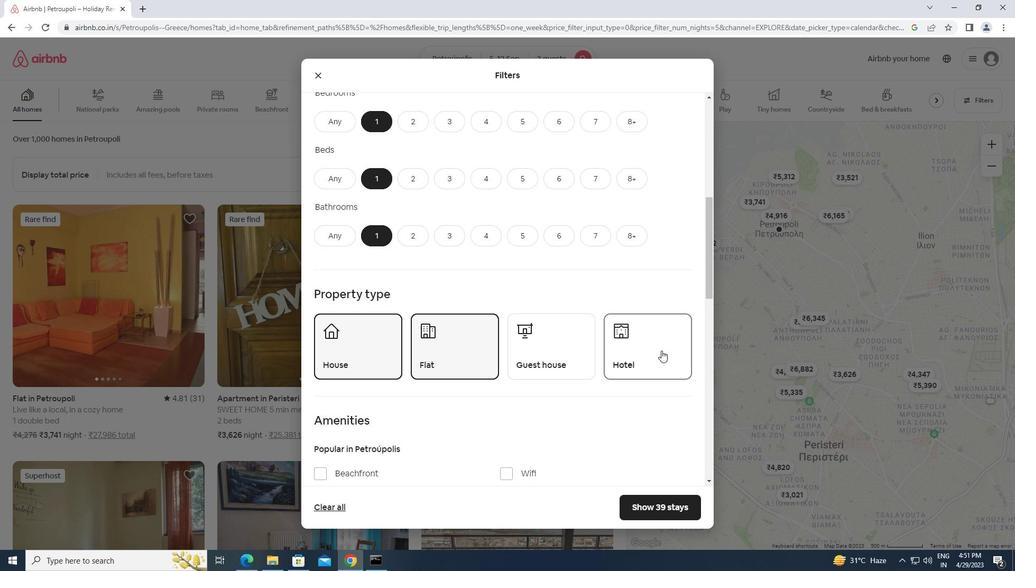 
Action: Mouse scrolled (490, 427) with delta (0, 0)
Screenshot: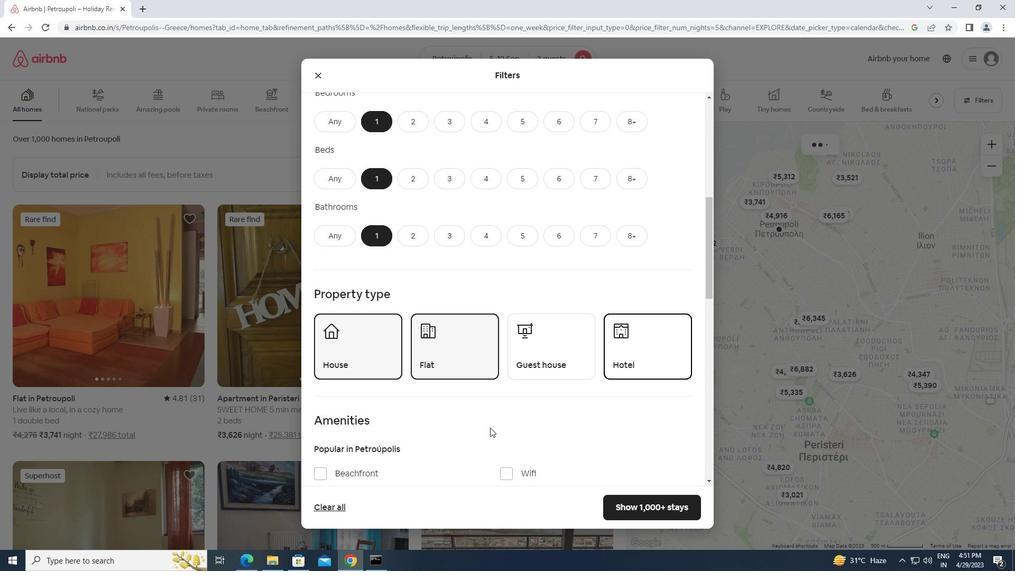 
Action: Mouse scrolled (490, 427) with delta (0, 0)
Screenshot: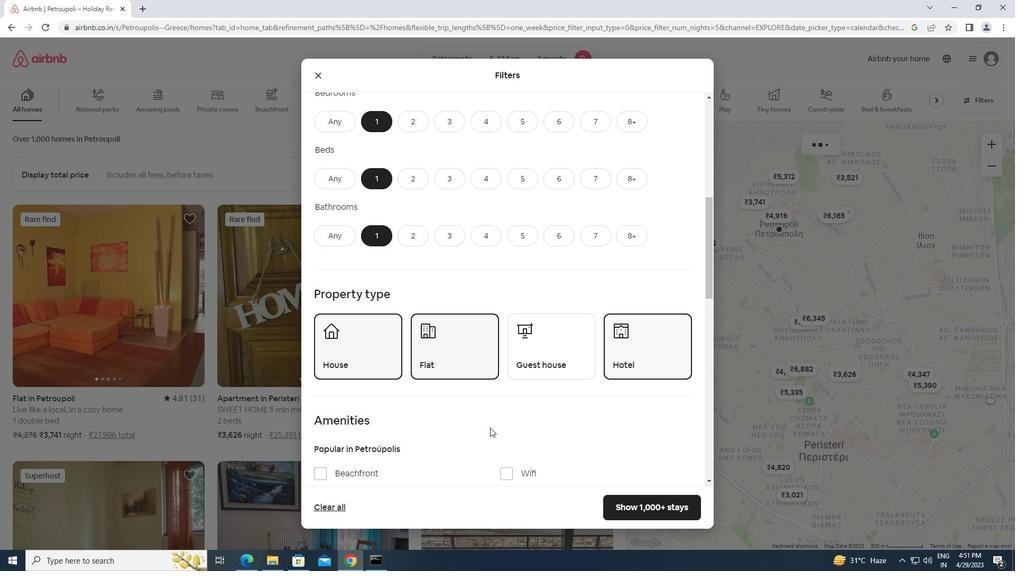 
Action: Mouse scrolled (490, 427) with delta (0, 0)
Screenshot: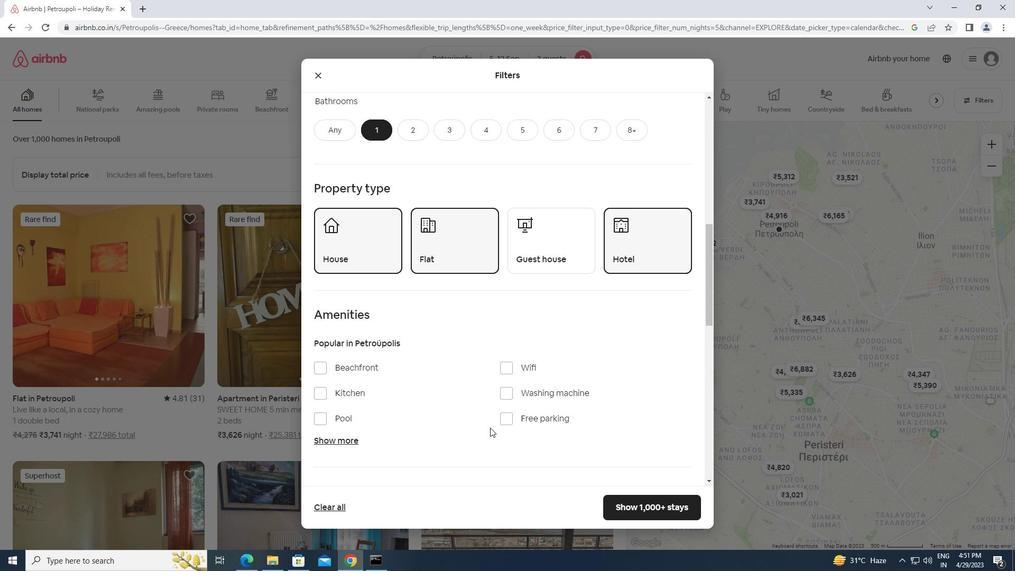 
Action: Mouse scrolled (490, 427) with delta (0, 0)
Screenshot: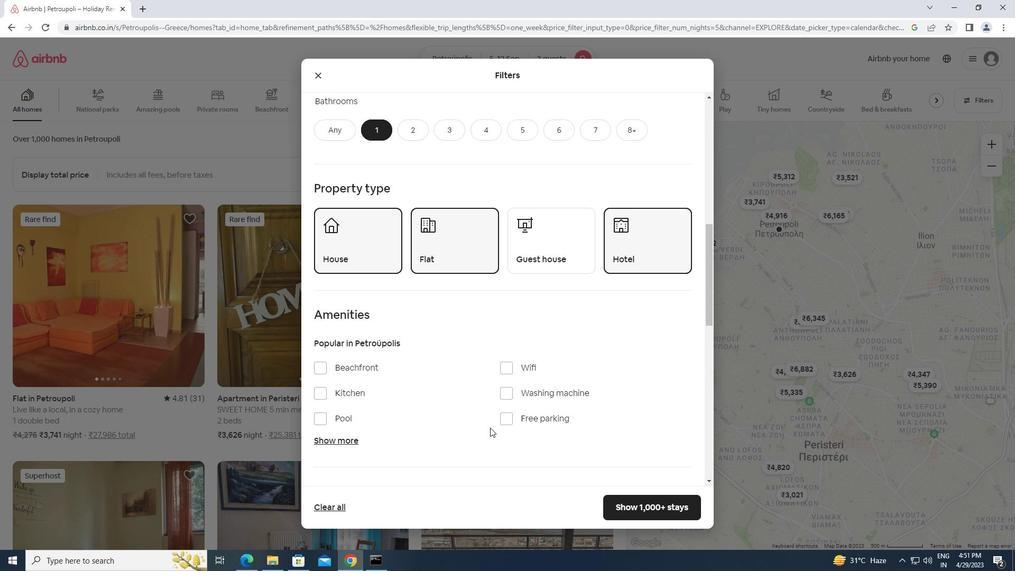 
Action: Mouse moved to (501, 288)
Screenshot: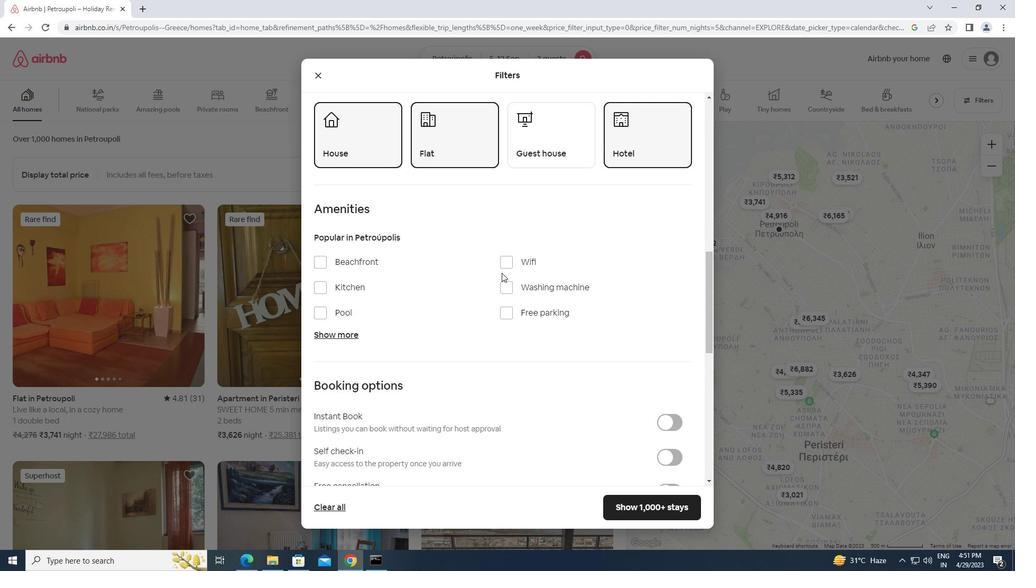 
Action: Mouse pressed left at (501, 288)
Screenshot: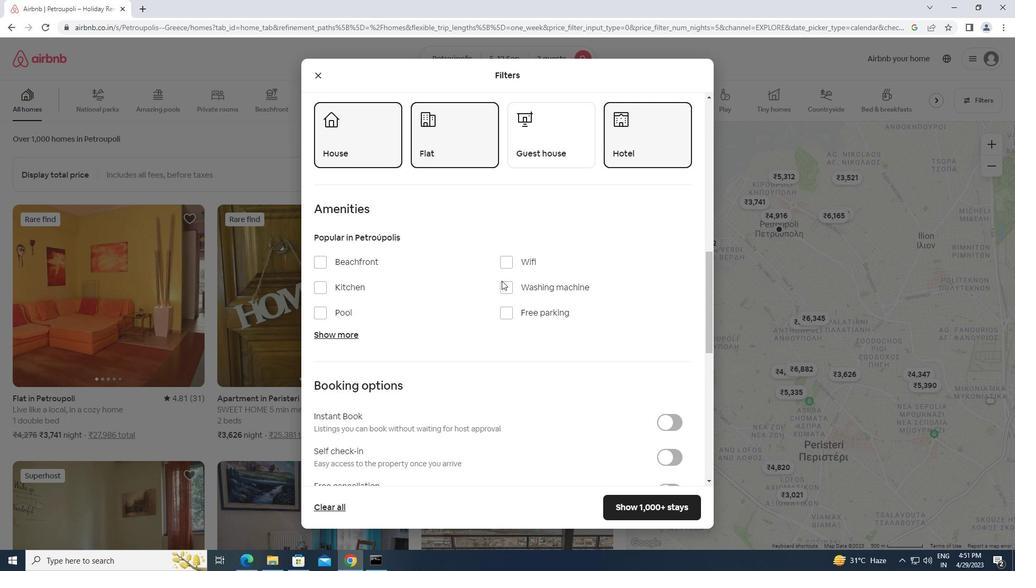 
Action: Mouse moved to (515, 380)
Screenshot: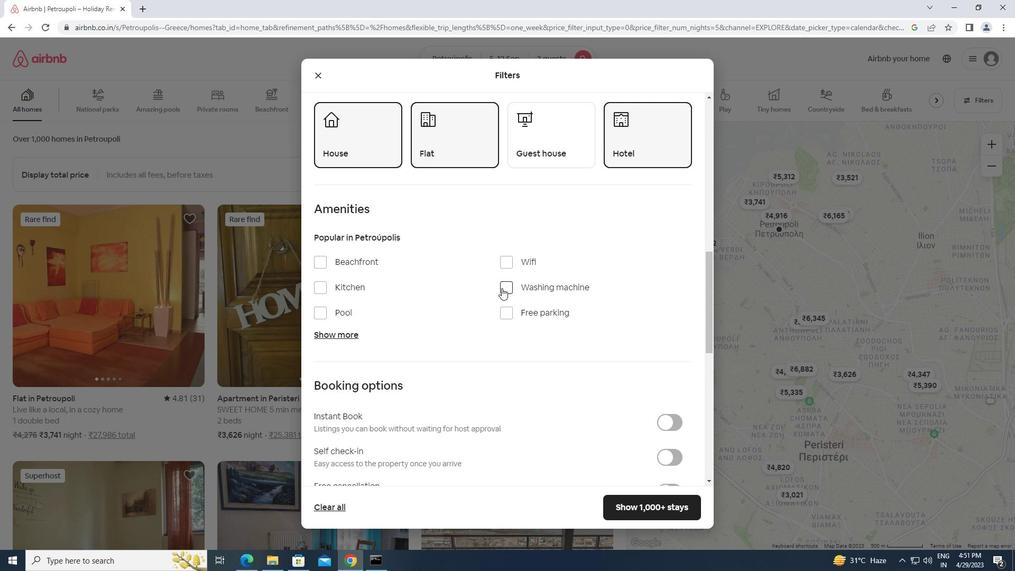 
Action: Mouse scrolled (515, 380) with delta (0, 0)
Screenshot: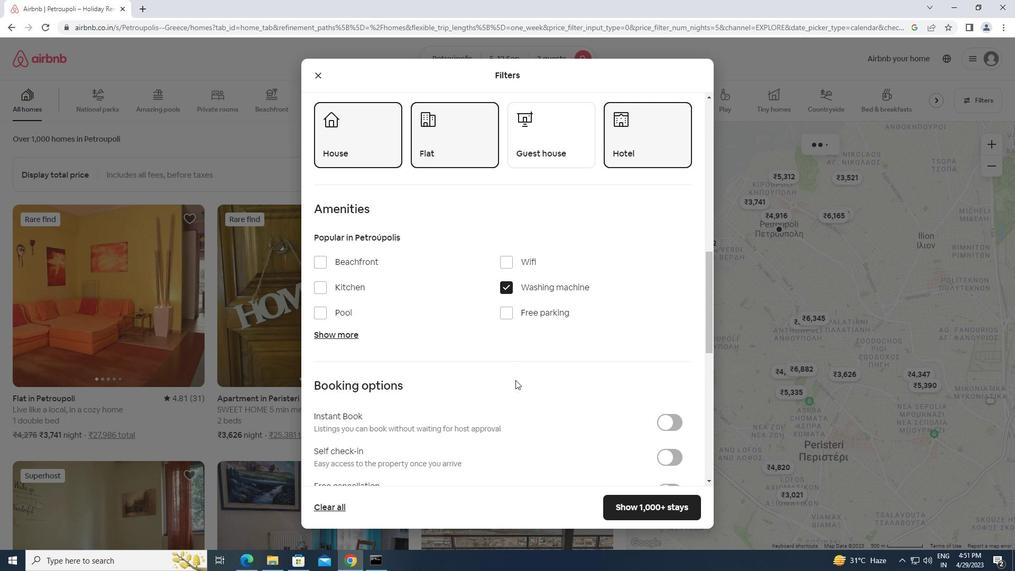 
Action: Mouse scrolled (515, 380) with delta (0, 0)
Screenshot: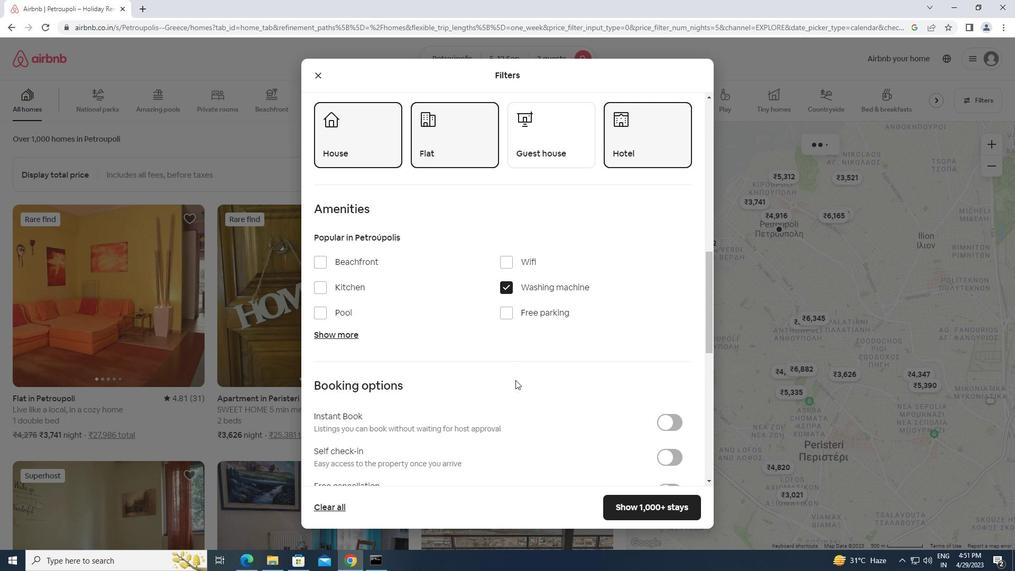 
Action: Mouse scrolled (515, 380) with delta (0, 0)
Screenshot: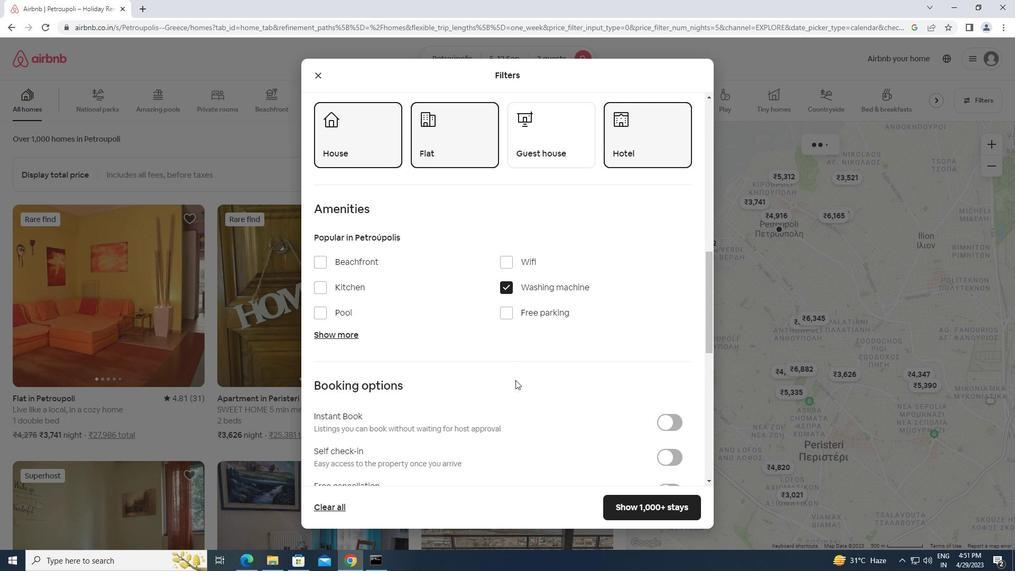 
Action: Mouse moved to (661, 295)
Screenshot: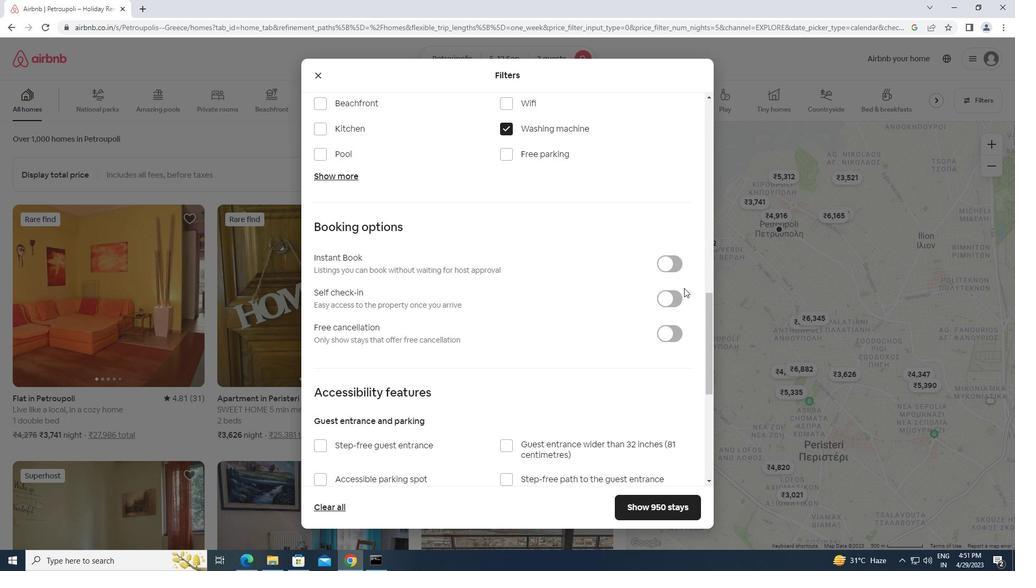 
Action: Mouse pressed left at (661, 295)
Screenshot: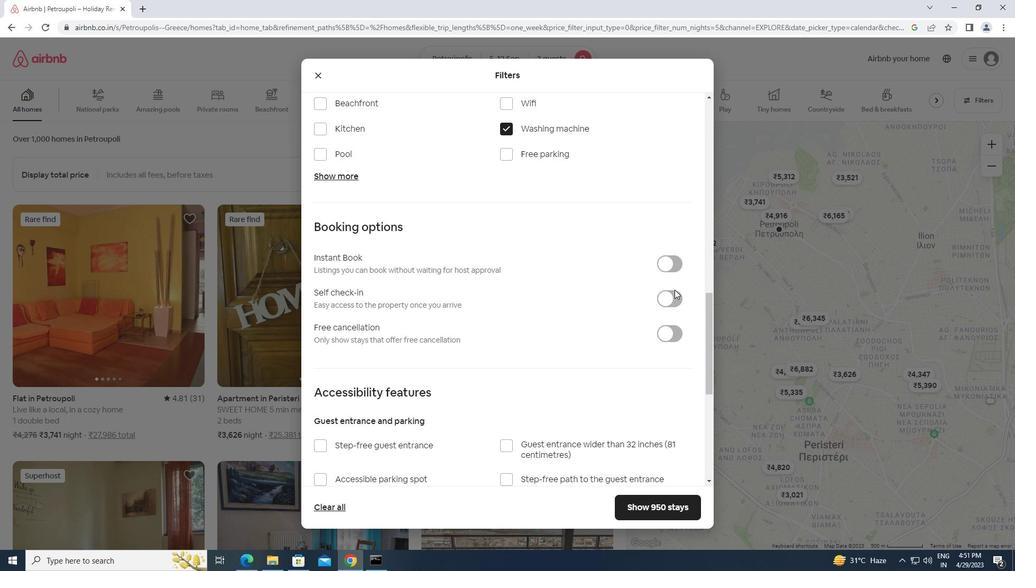 
Action: Mouse moved to (607, 369)
Screenshot: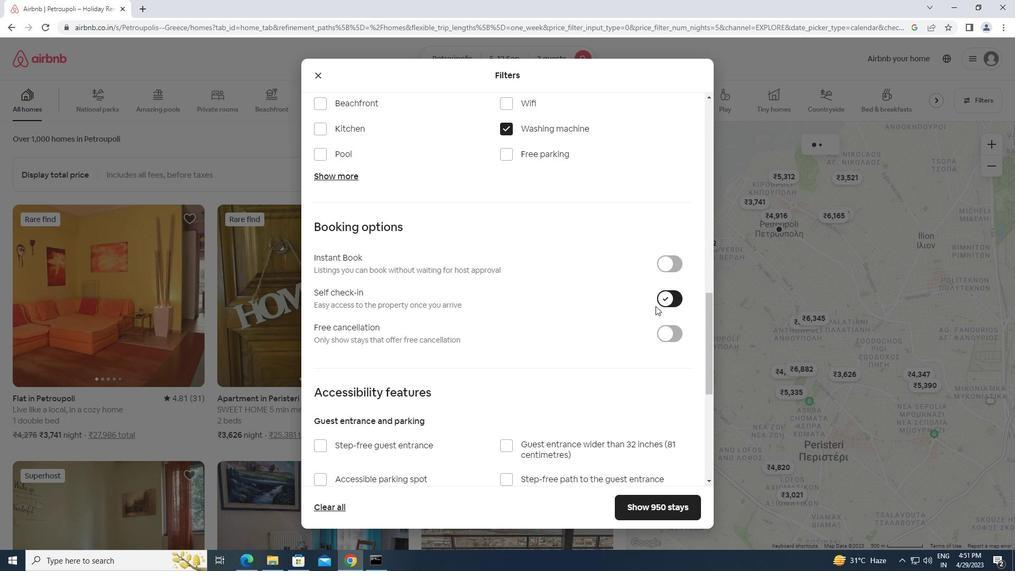 
Action: Mouse scrolled (607, 368) with delta (0, 0)
Screenshot: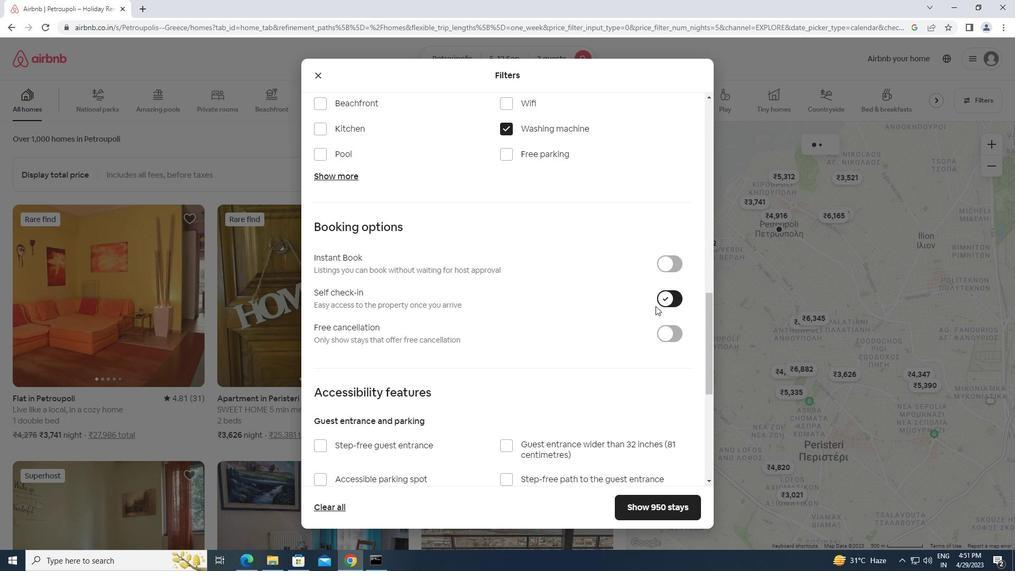 
Action: Mouse moved to (606, 371)
Screenshot: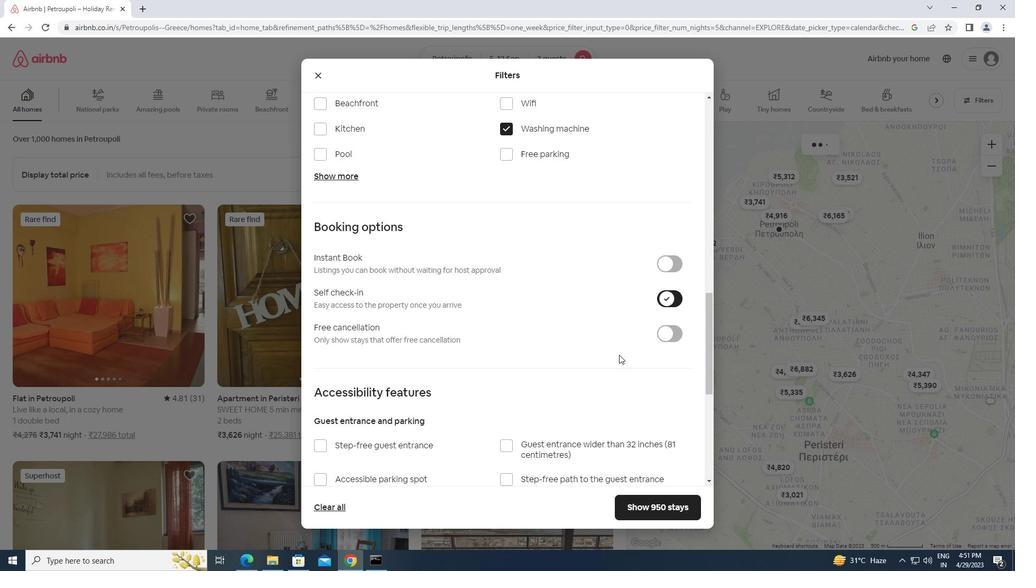 
Action: Mouse scrolled (606, 371) with delta (0, 0)
Screenshot: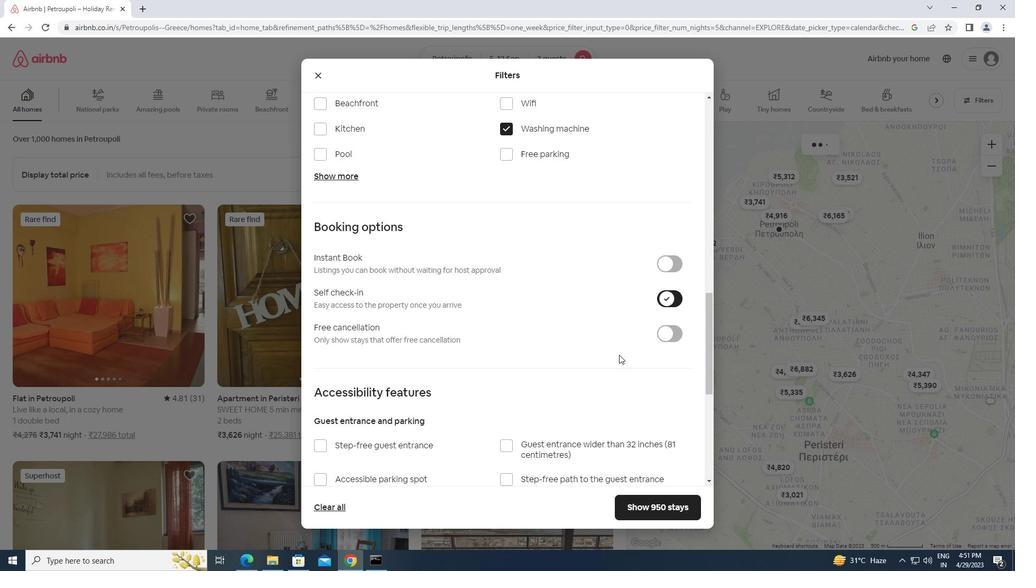 
Action: Mouse moved to (606, 371)
Screenshot: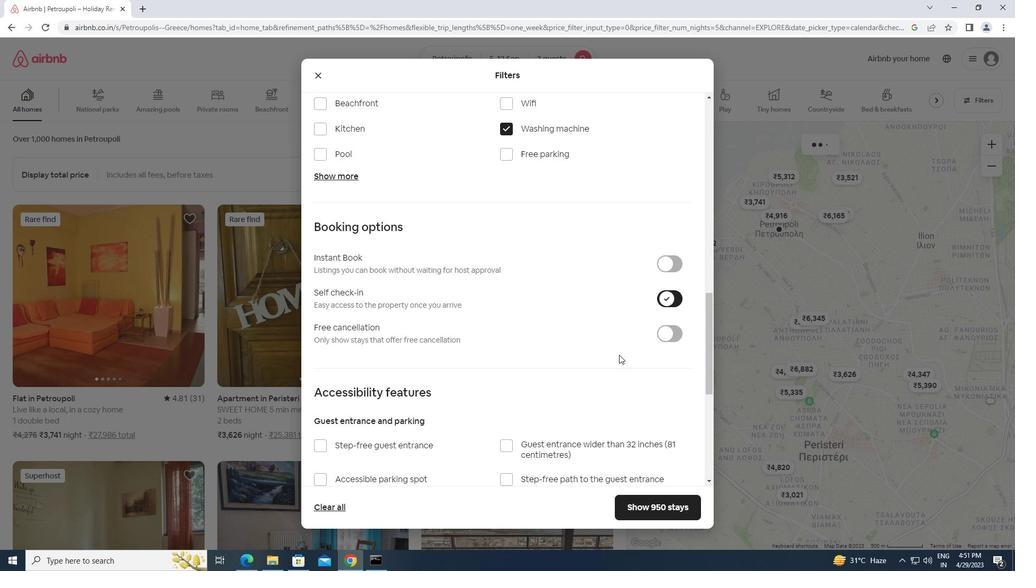 
Action: Mouse scrolled (606, 371) with delta (0, 0)
Screenshot: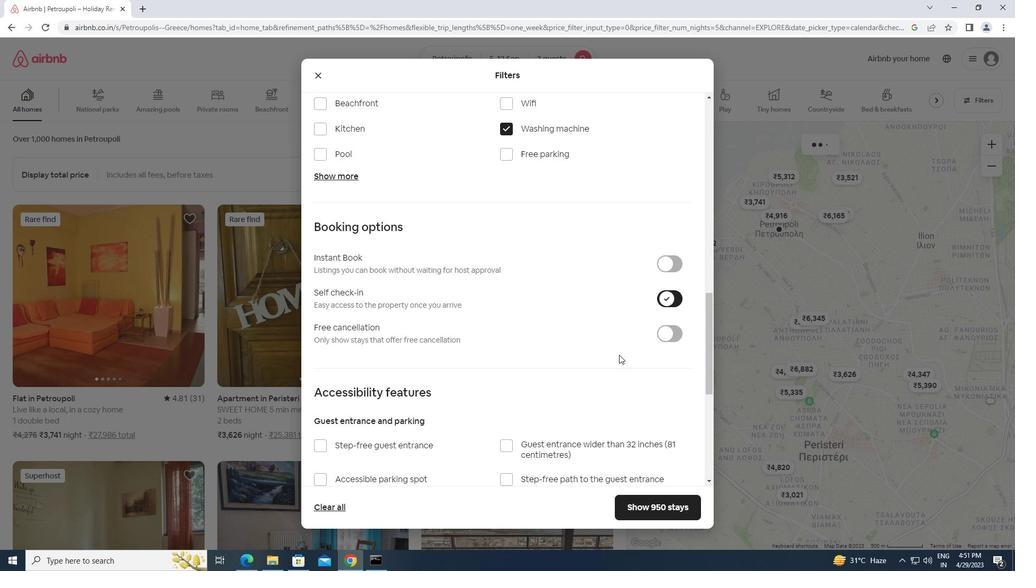 
Action: Mouse scrolled (606, 371) with delta (0, 0)
Screenshot: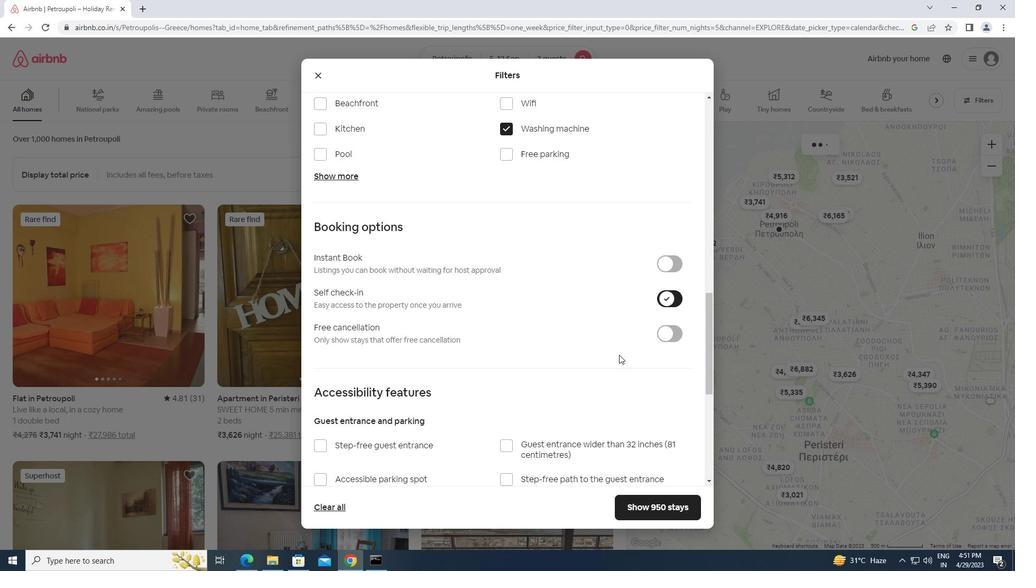 
Action: Mouse scrolled (606, 371) with delta (0, 0)
Screenshot: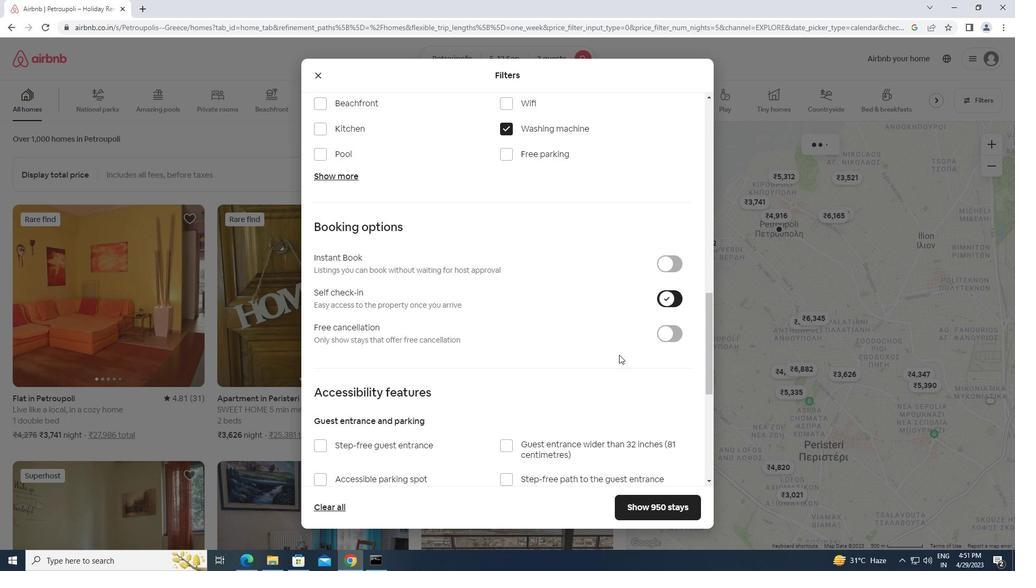 
Action: Mouse moved to (605, 372)
Screenshot: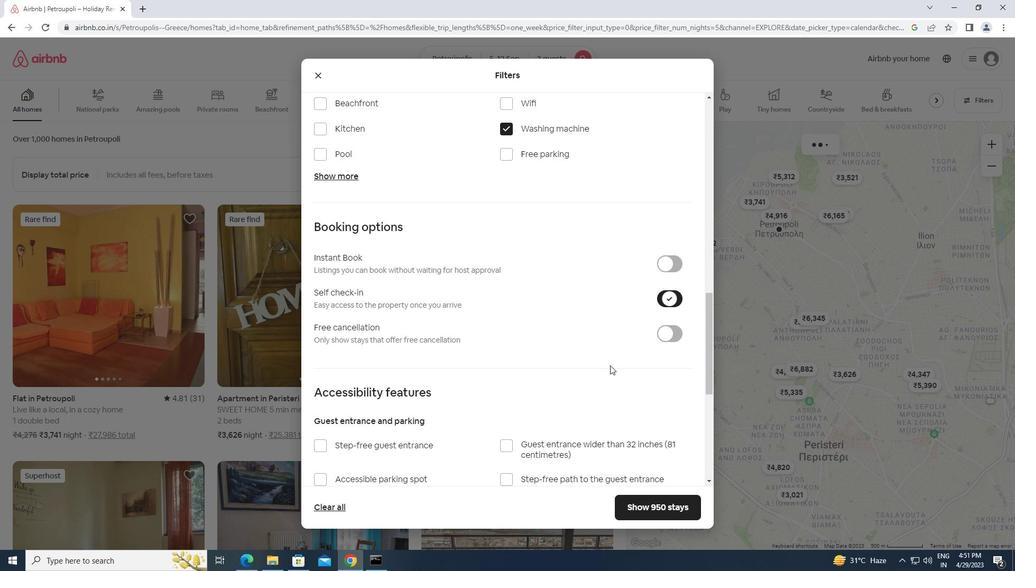 
Action: Mouse scrolled (605, 371) with delta (0, 0)
Screenshot: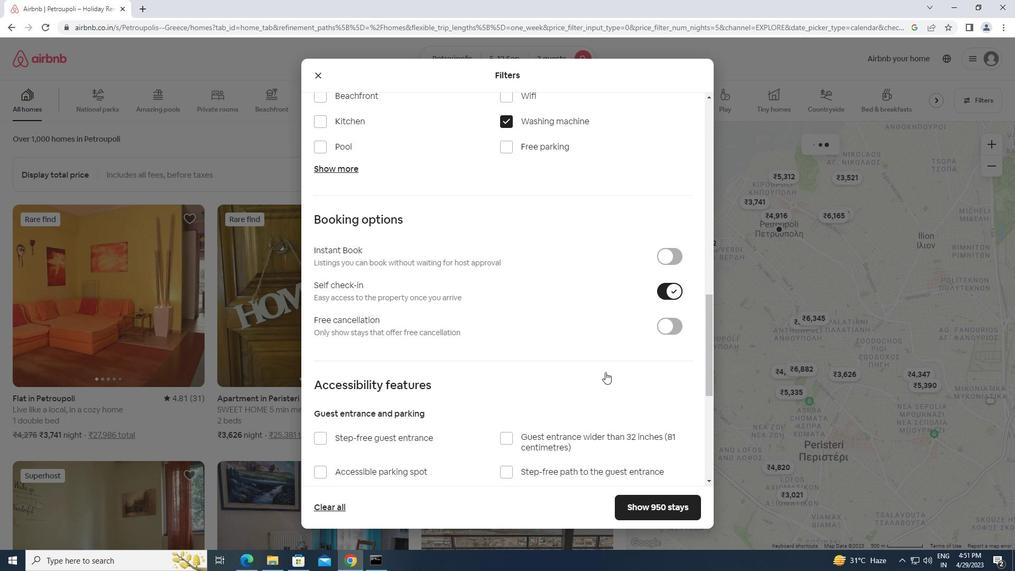 
Action: Mouse scrolled (605, 371) with delta (0, 0)
Screenshot: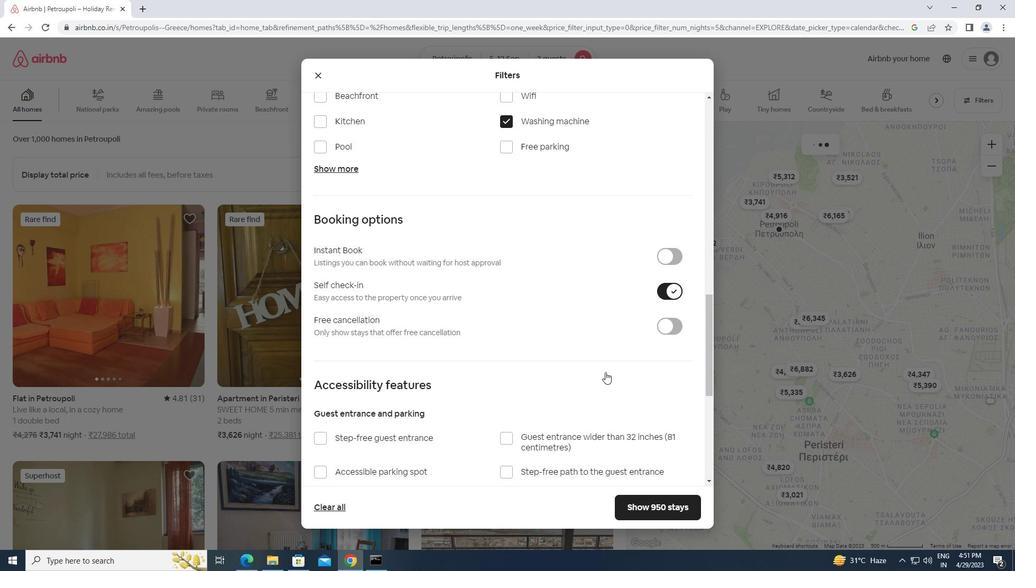 
Action: Mouse scrolled (605, 371) with delta (0, 0)
Screenshot: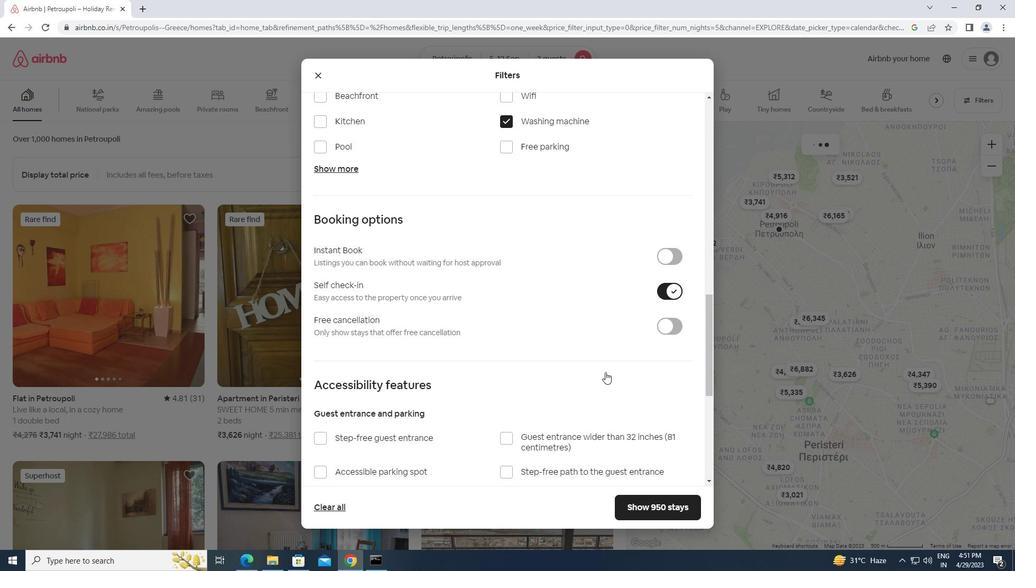 
Action: Mouse scrolled (605, 371) with delta (0, 0)
Screenshot: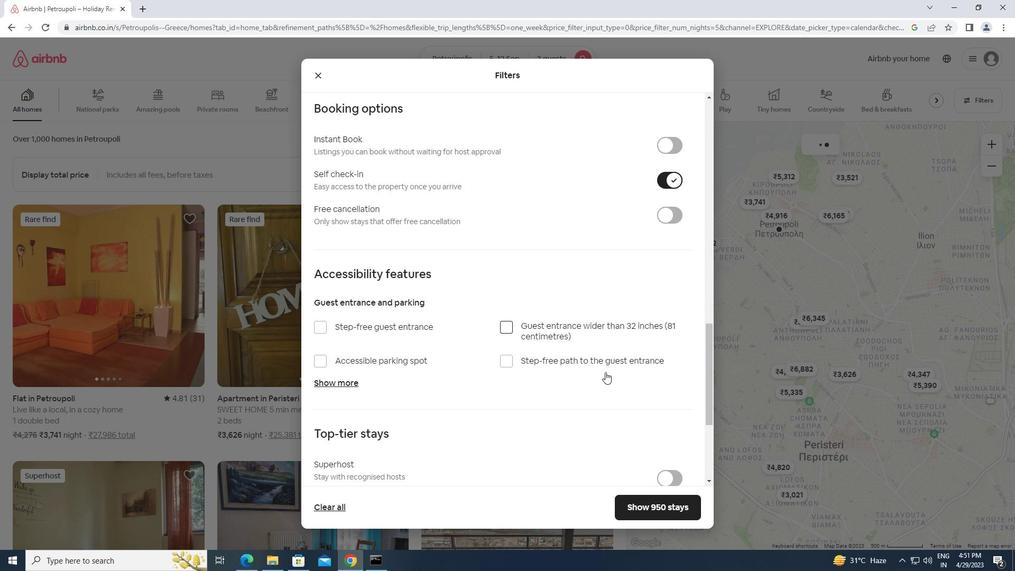 
Action: Mouse moved to (604, 372)
Screenshot: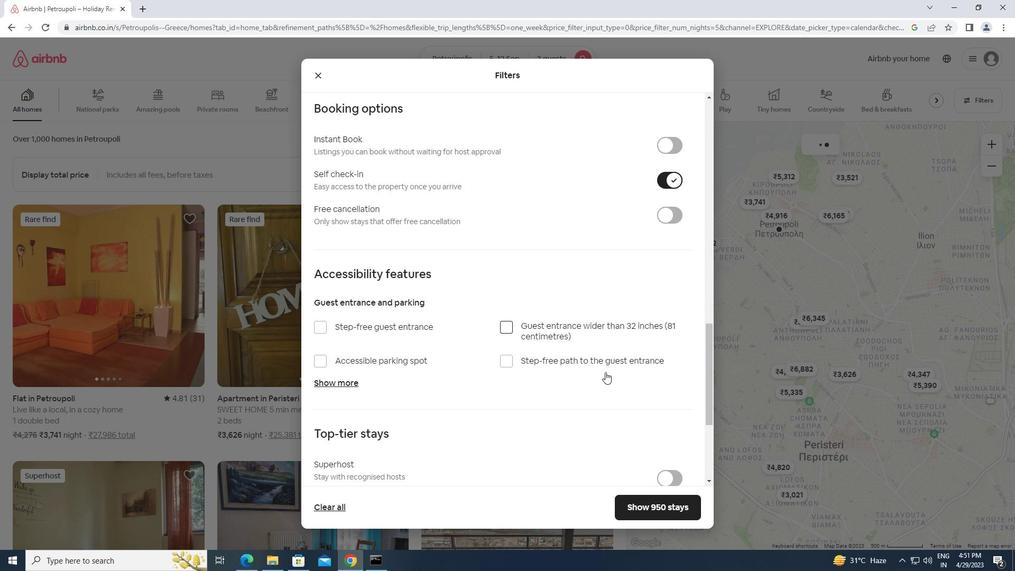 
Action: Mouse scrolled (604, 371) with delta (0, 0)
Screenshot: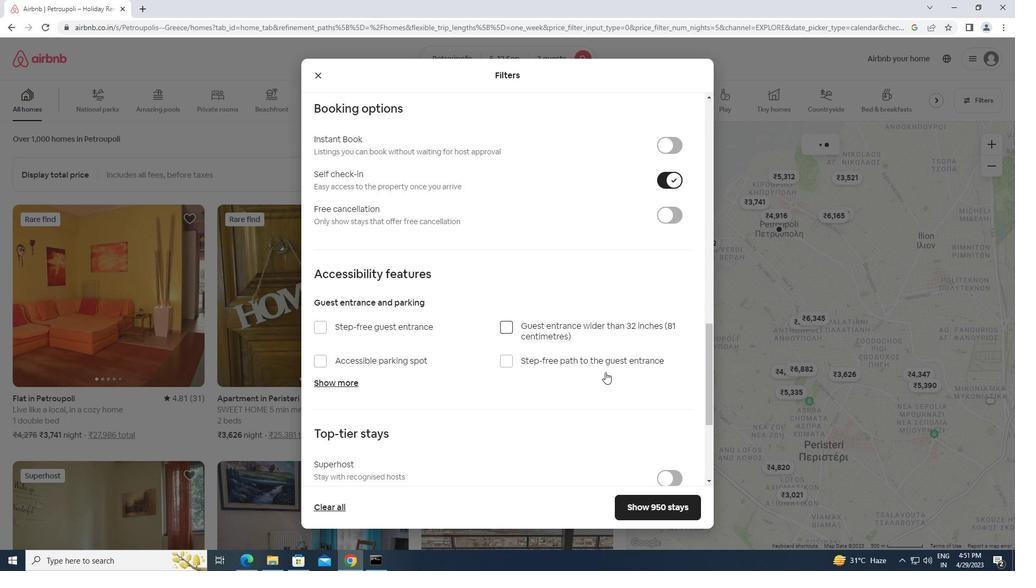 
Action: Mouse moved to (311, 407)
Screenshot: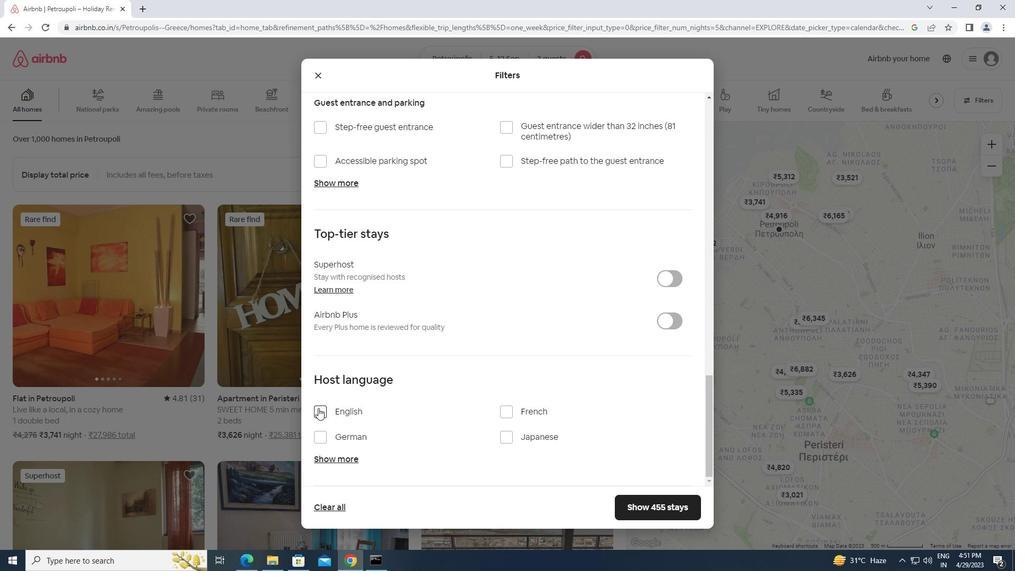 
Action: Mouse pressed left at (311, 407)
Screenshot: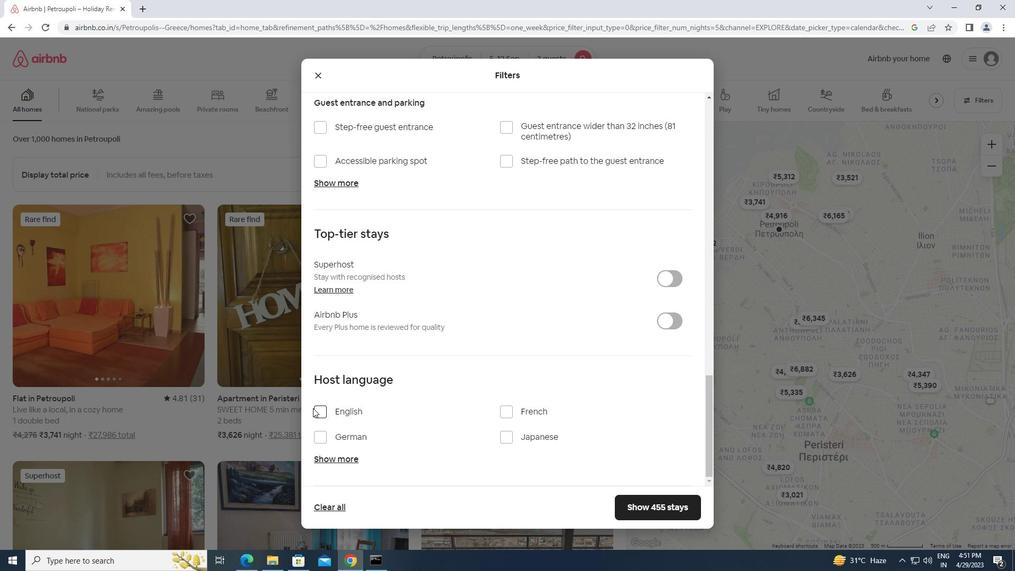 
Action: Mouse moved to (316, 409)
Screenshot: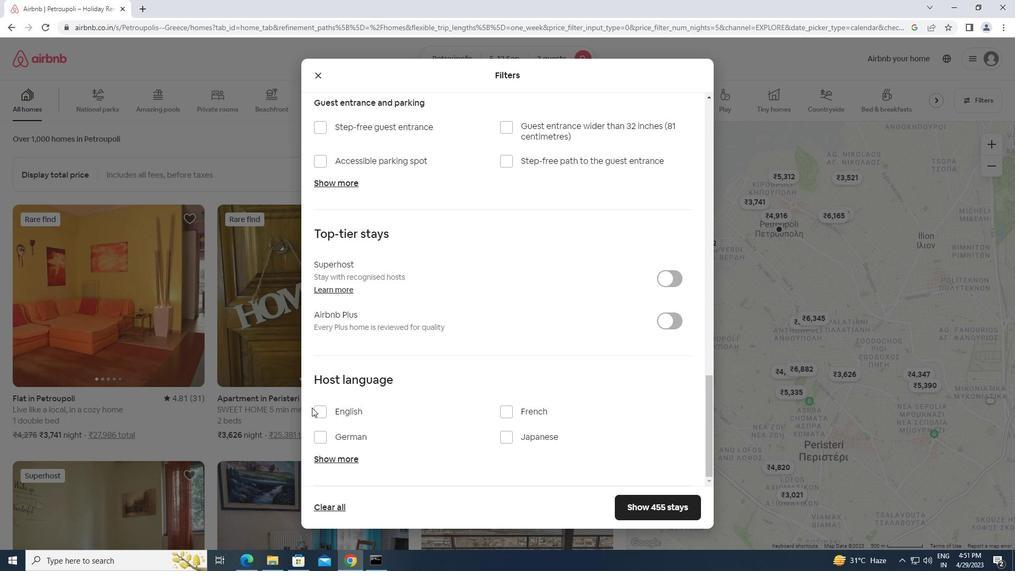 
Action: Mouse pressed left at (316, 409)
Screenshot: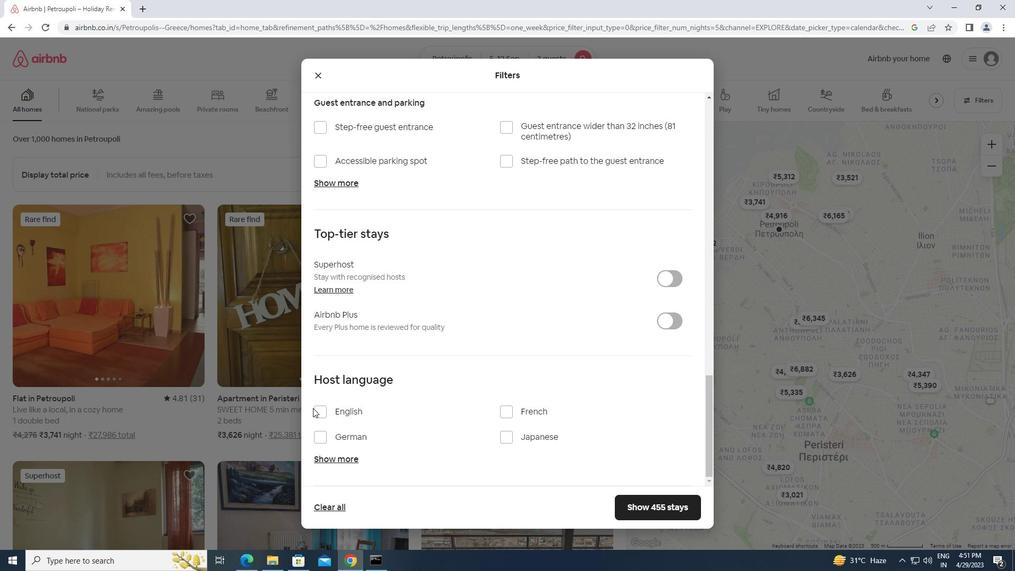 
Action: Mouse moved to (646, 503)
Screenshot: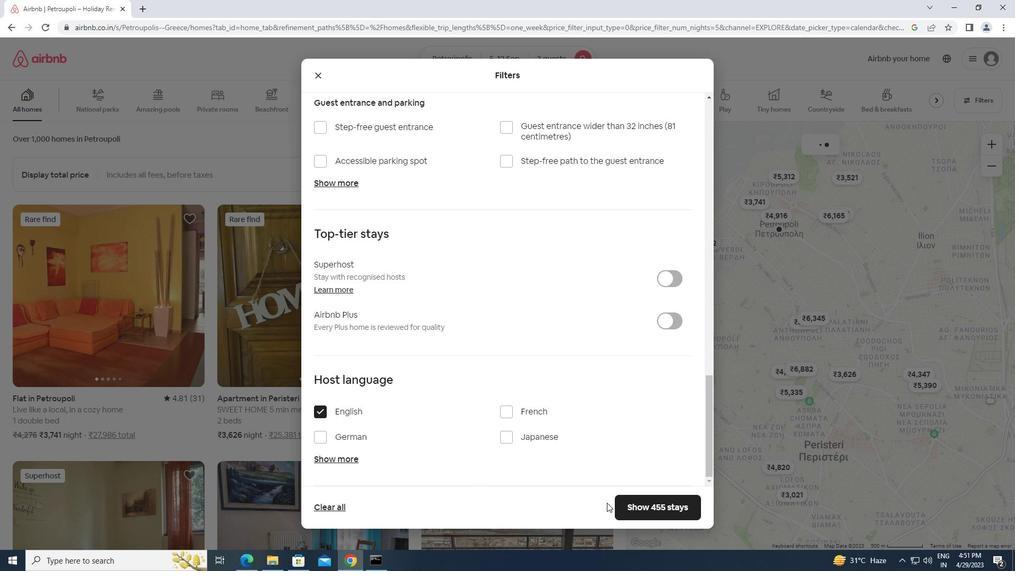 
Action: Mouse pressed left at (646, 503)
Screenshot: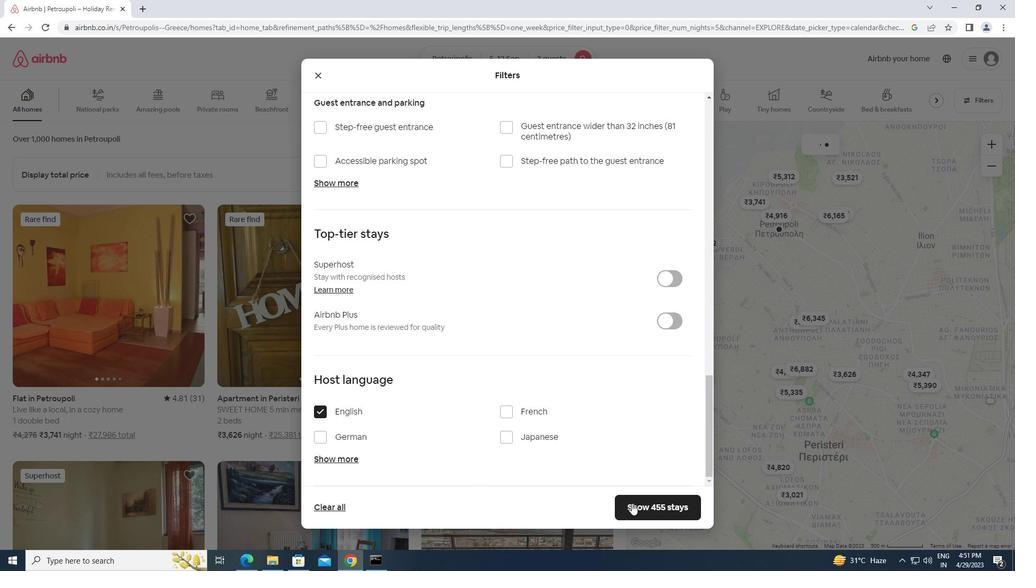
